 Task: Change IN PROGRESS as Status of Issue Issue0000000022 in Backlog  in Scrum Project Project0000000005 in Jira. Change IN PROGRESS as Status of Issue Issue0000000024 in Backlog  in Scrum Project Project0000000005 in Jira. Change IN PROGRESS as Status of Issue Issue0000000026 in Backlog  in Scrum Project Project0000000006 in Jira. Change IN PROGRESS as Status of Issue Issue0000000028 in Backlog  in Scrum Project Project0000000006 in Jira. Change IN PROGRESS as Status of Issue Issue0000000030 in Backlog  in Scrum Project Project0000000006 in Jira
Action: Mouse moved to (469, 316)
Screenshot: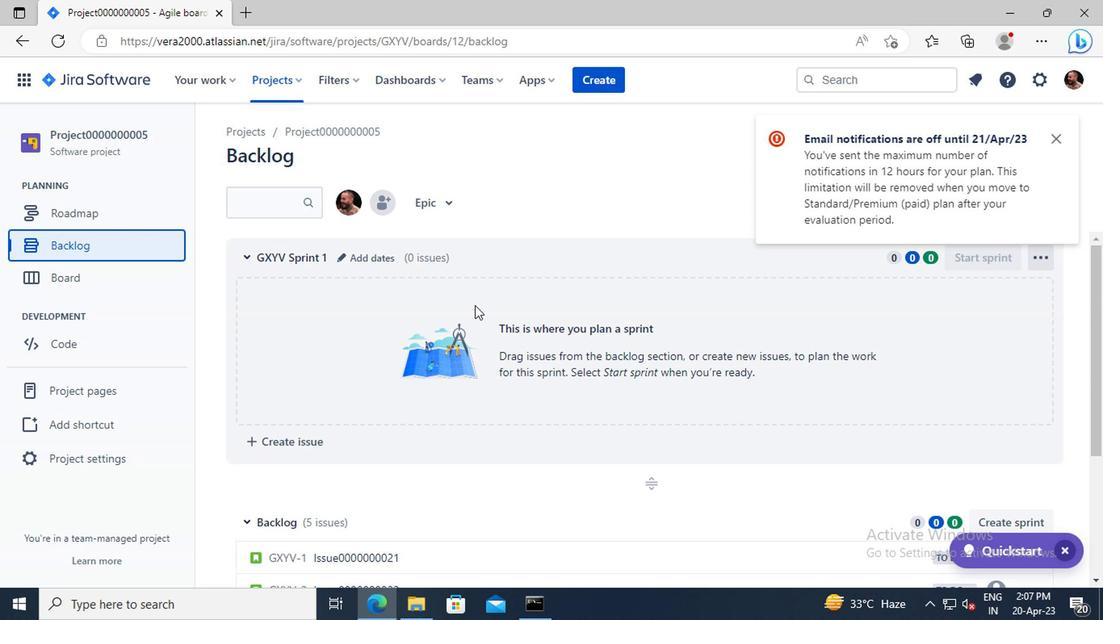 
Action: Mouse scrolled (469, 315) with delta (0, 0)
Screenshot: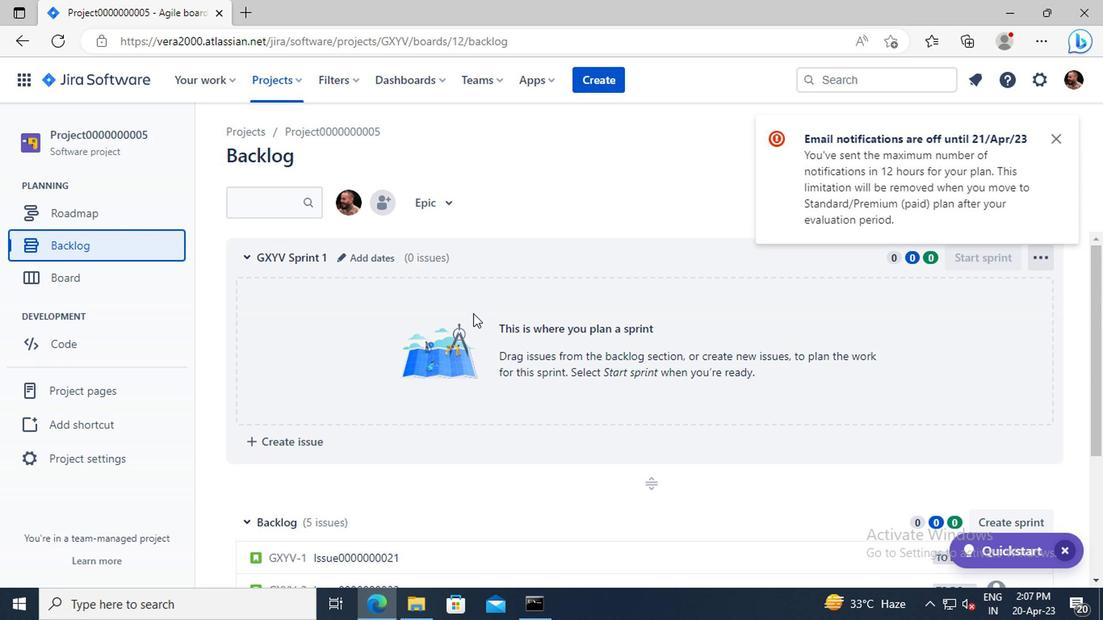 
Action: Mouse scrolled (469, 315) with delta (0, 0)
Screenshot: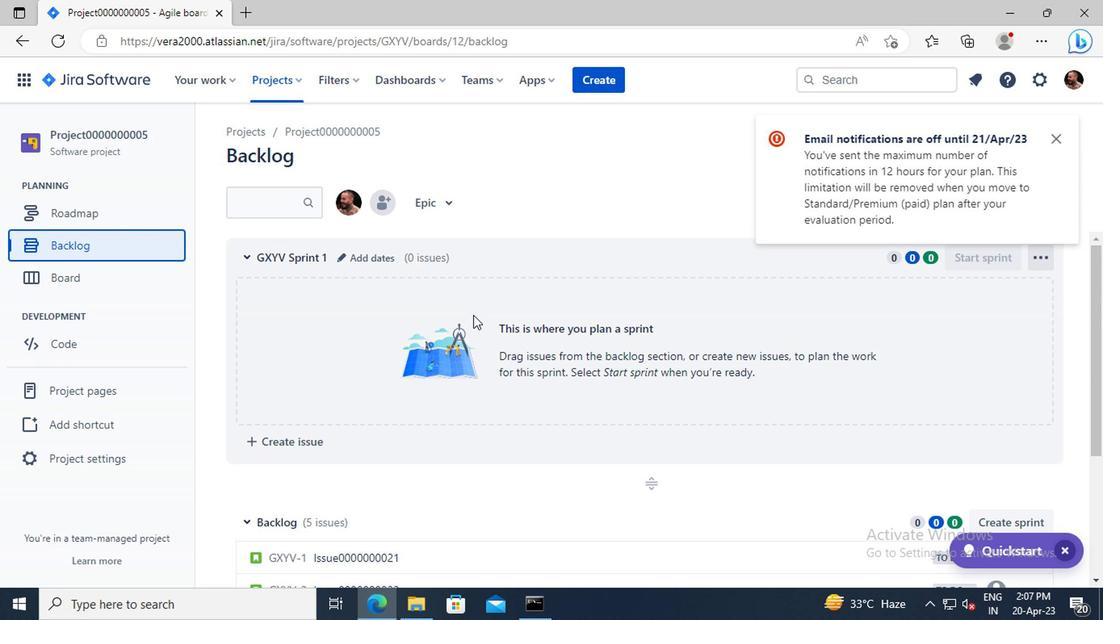 
Action: Mouse moved to (382, 489)
Screenshot: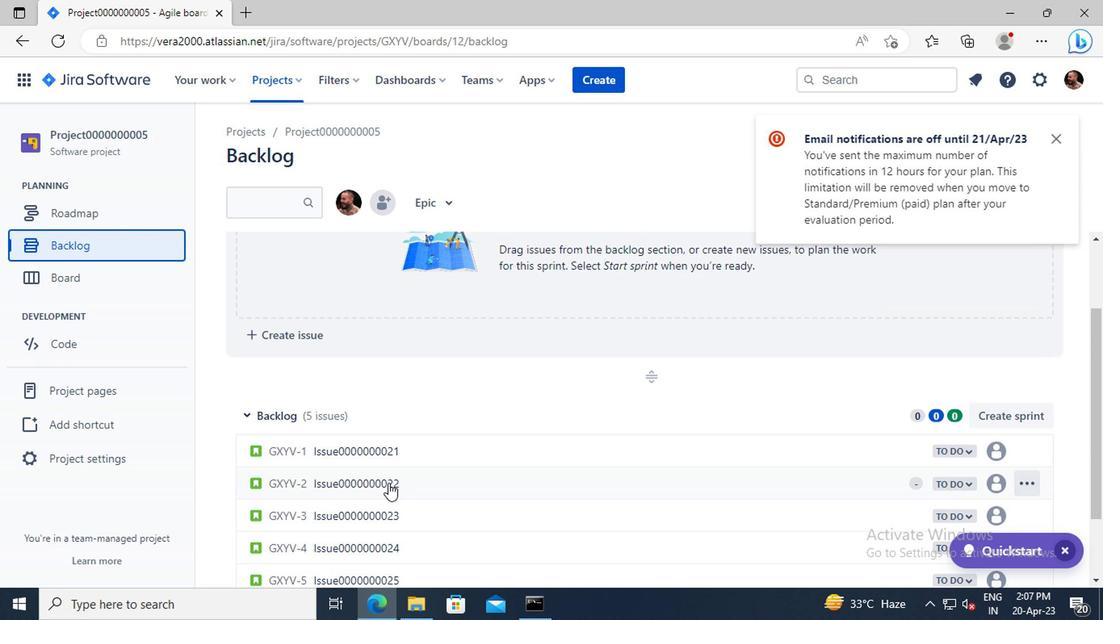 
Action: Mouse pressed left at (382, 489)
Screenshot: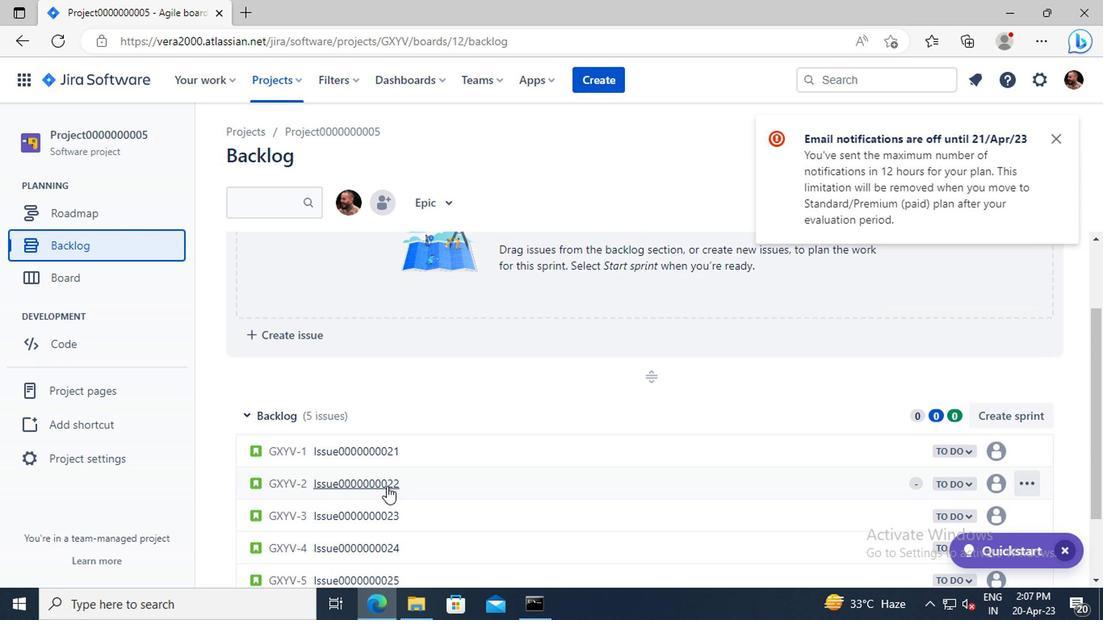 
Action: Mouse moved to (821, 372)
Screenshot: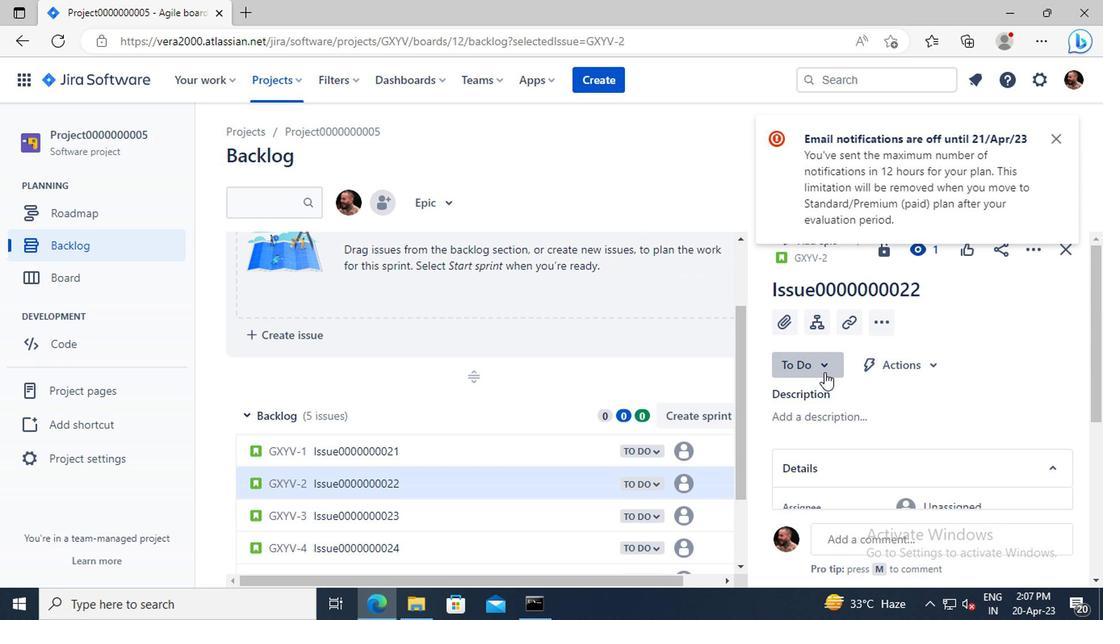 
Action: Mouse pressed left at (821, 372)
Screenshot: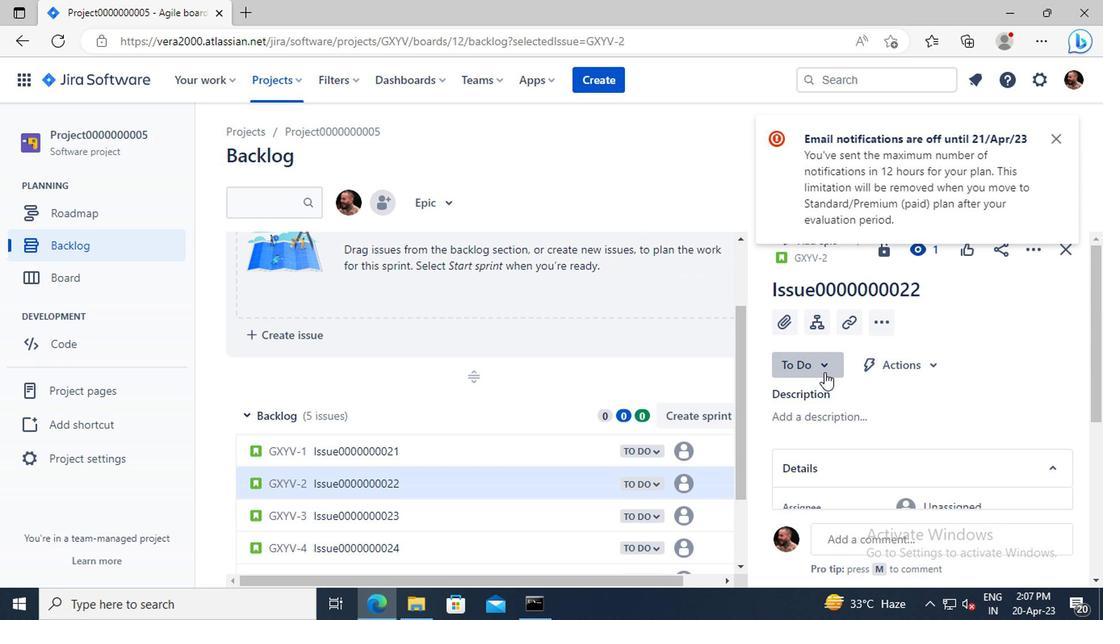 
Action: Mouse moved to (827, 401)
Screenshot: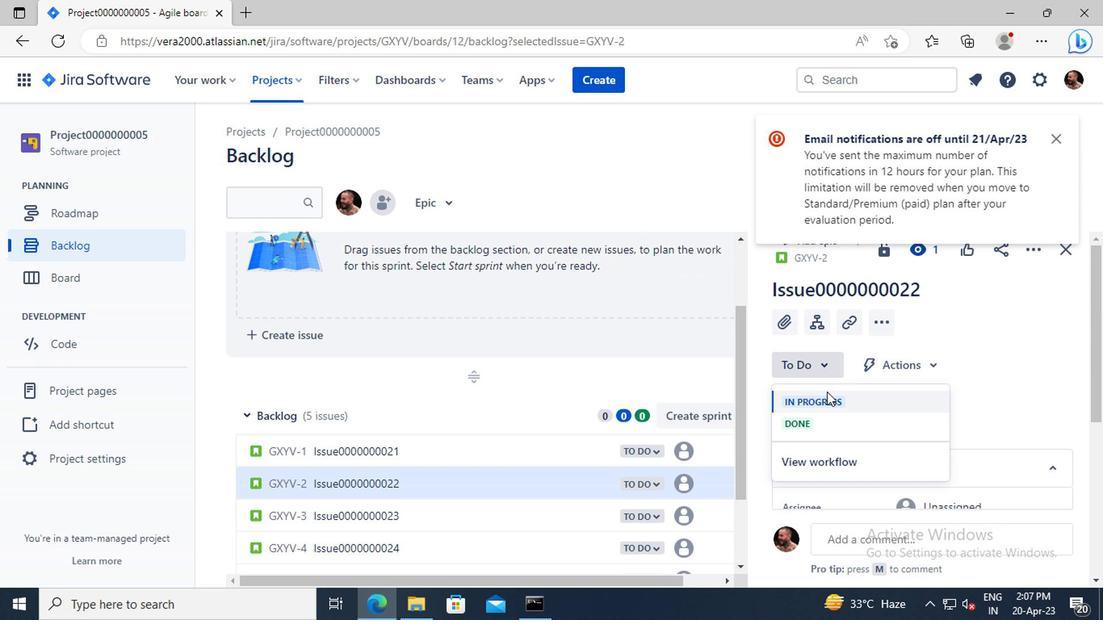 
Action: Mouse pressed left at (827, 401)
Screenshot: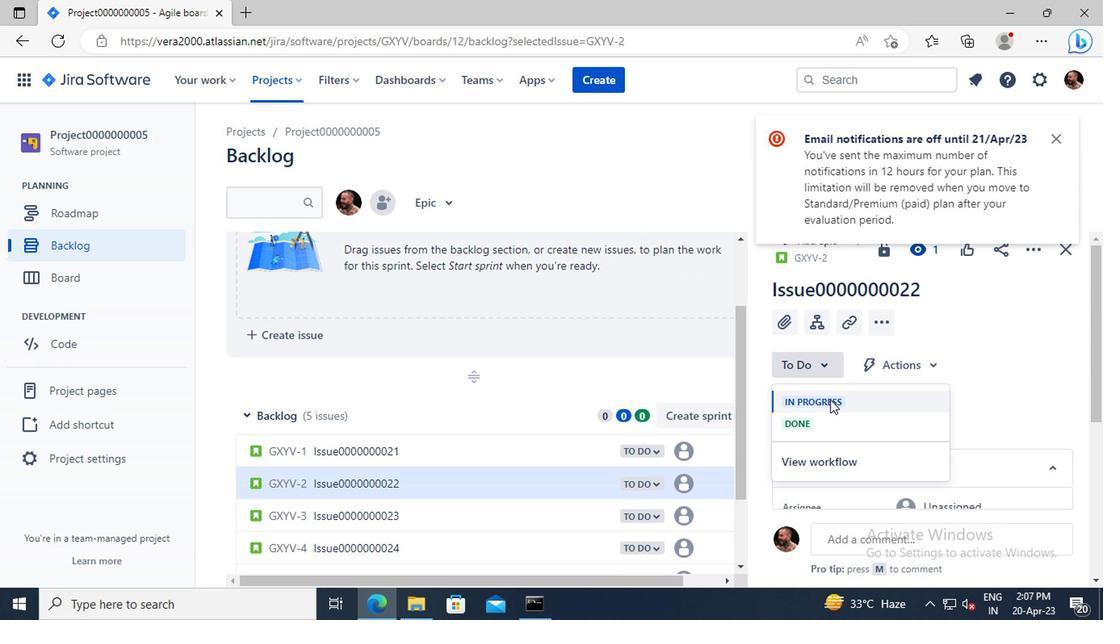 
Action: Mouse moved to (424, 411)
Screenshot: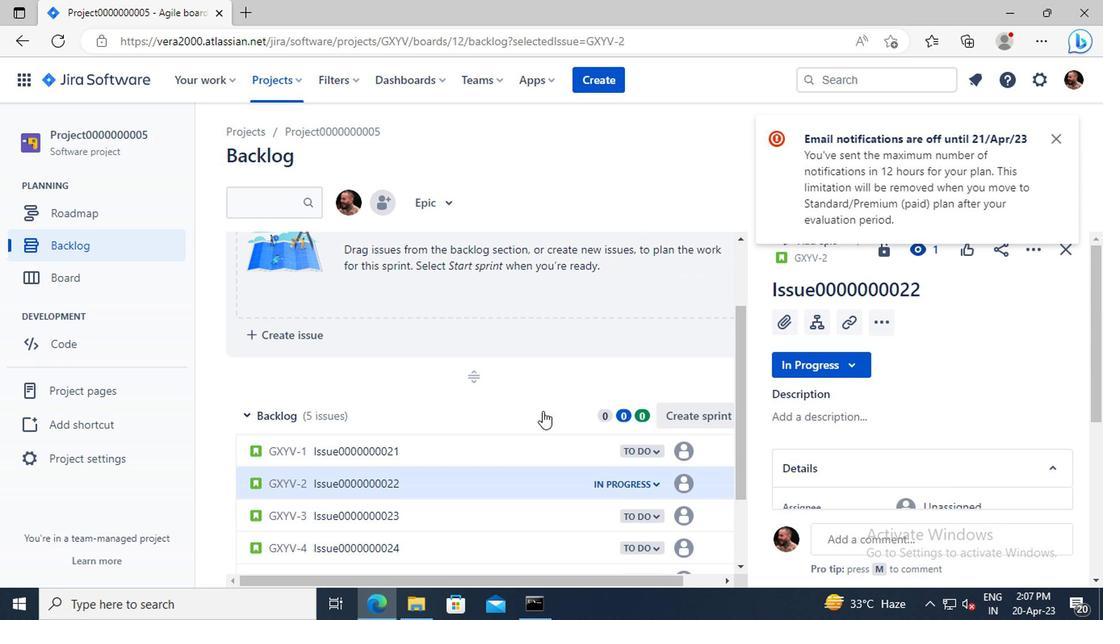 
Action: Mouse scrolled (424, 409) with delta (0, -1)
Screenshot: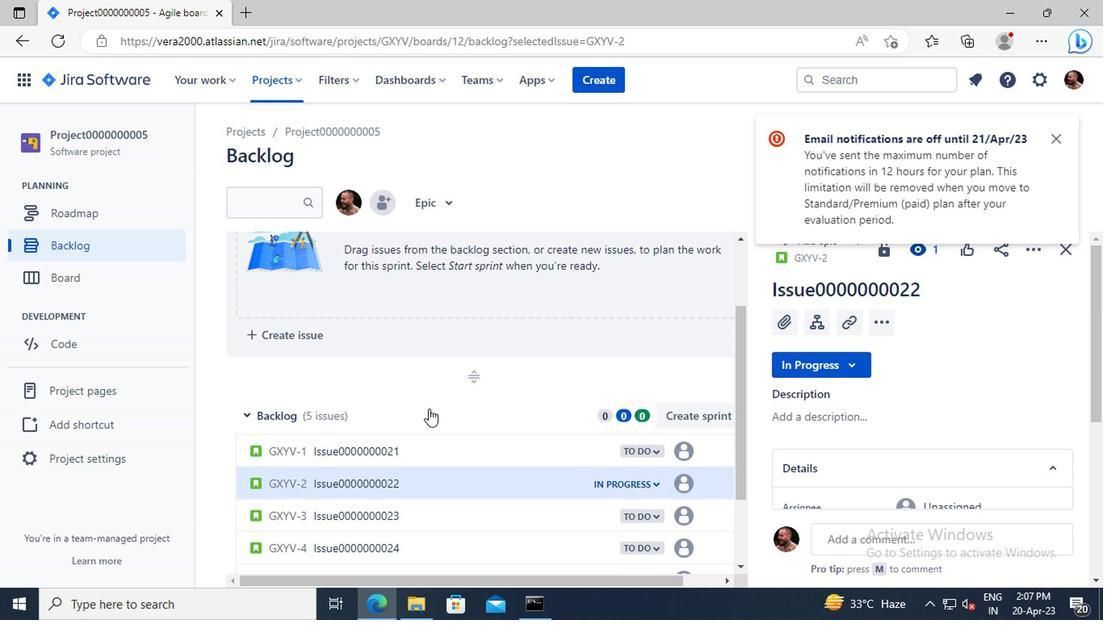 
Action: Mouse scrolled (424, 409) with delta (0, -1)
Screenshot: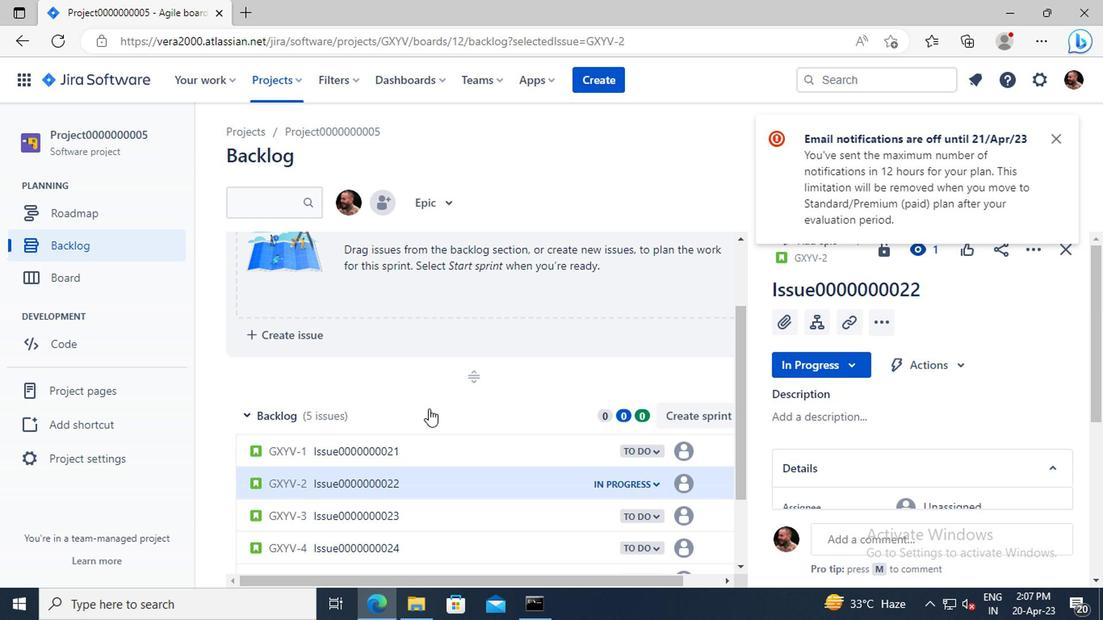 
Action: Mouse moved to (379, 450)
Screenshot: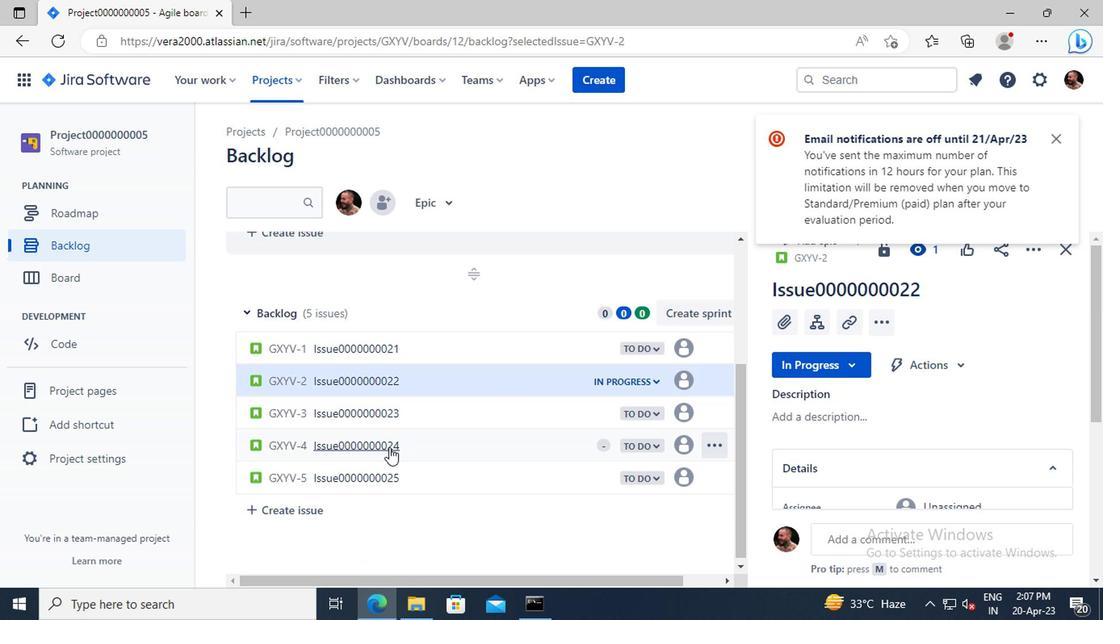 
Action: Mouse pressed left at (379, 450)
Screenshot: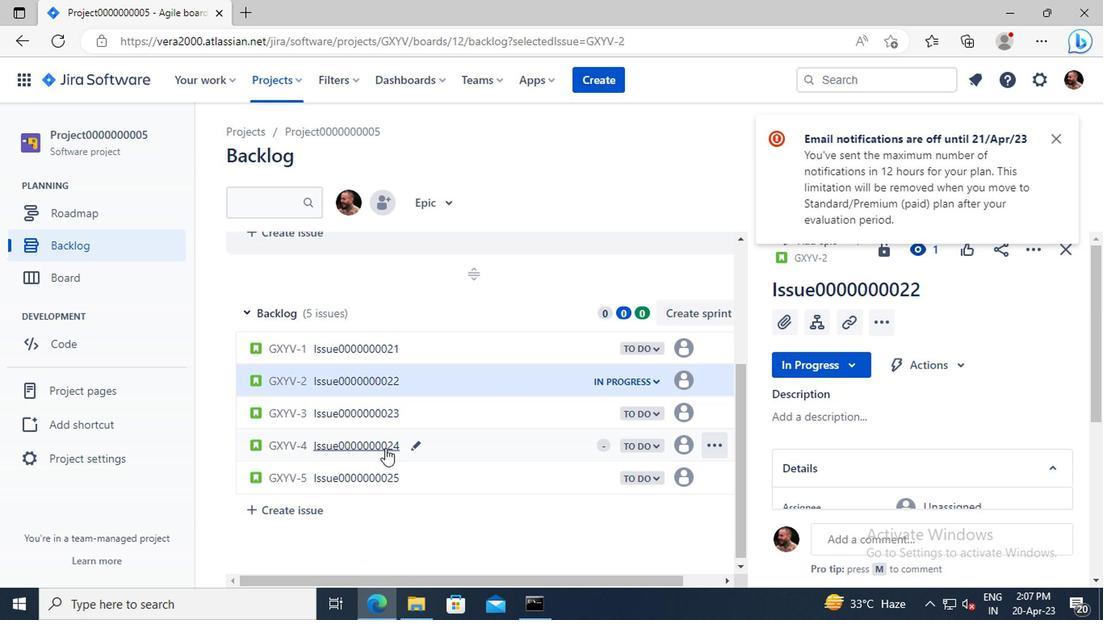 
Action: Mouse moved to (835, 370)
Screenshot: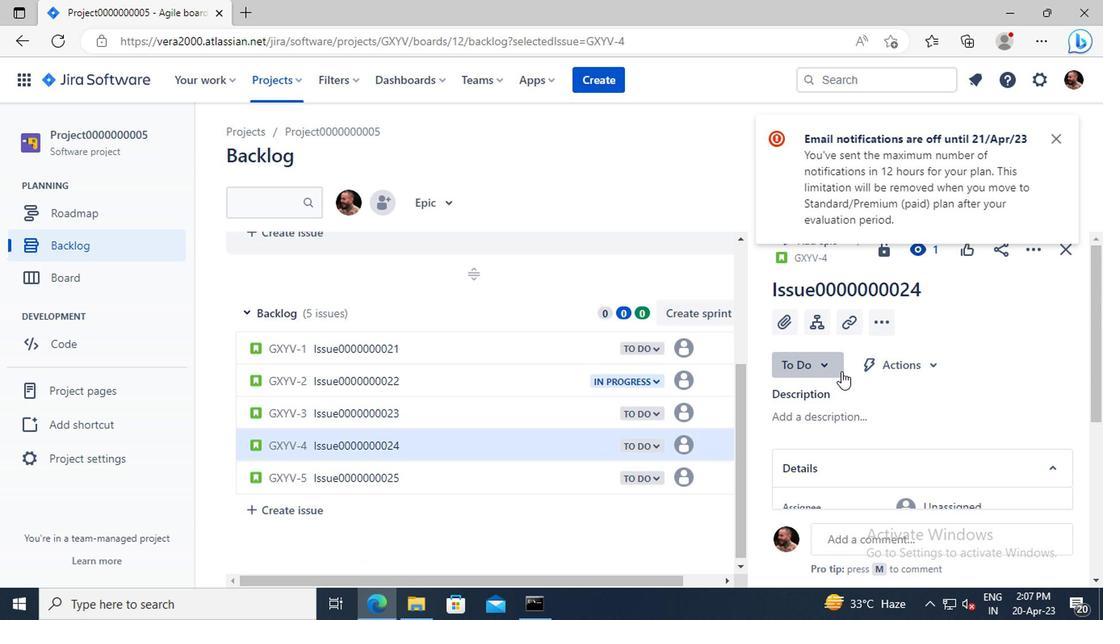 
Action: Mouse pressed left at (835, 370)
Screenshot: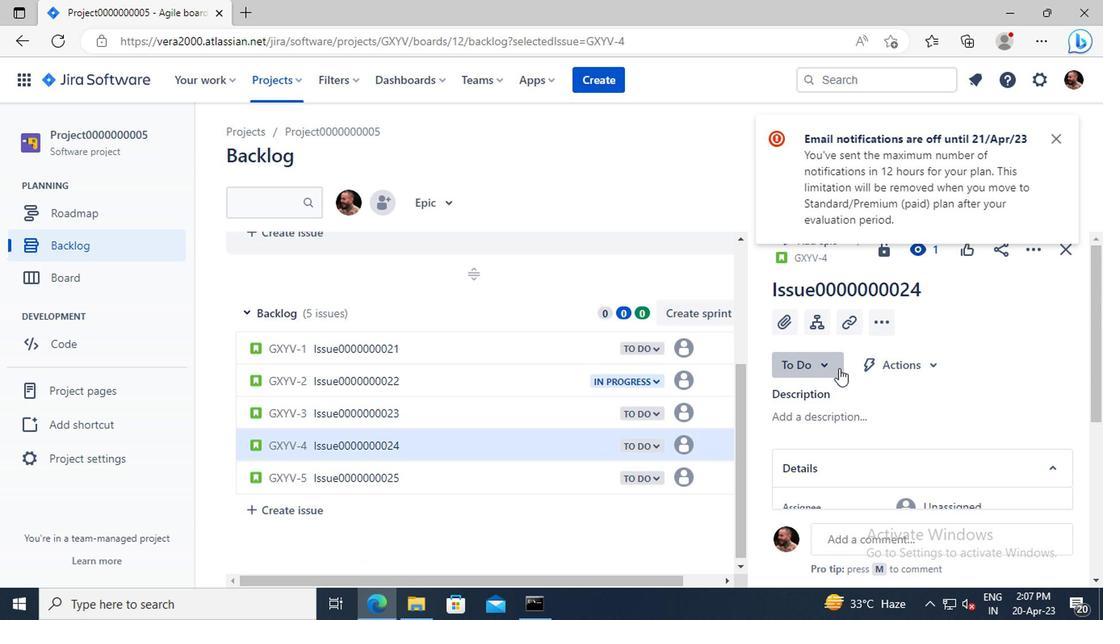 
Action: Mouse moved to (828, 401)
Screenshot: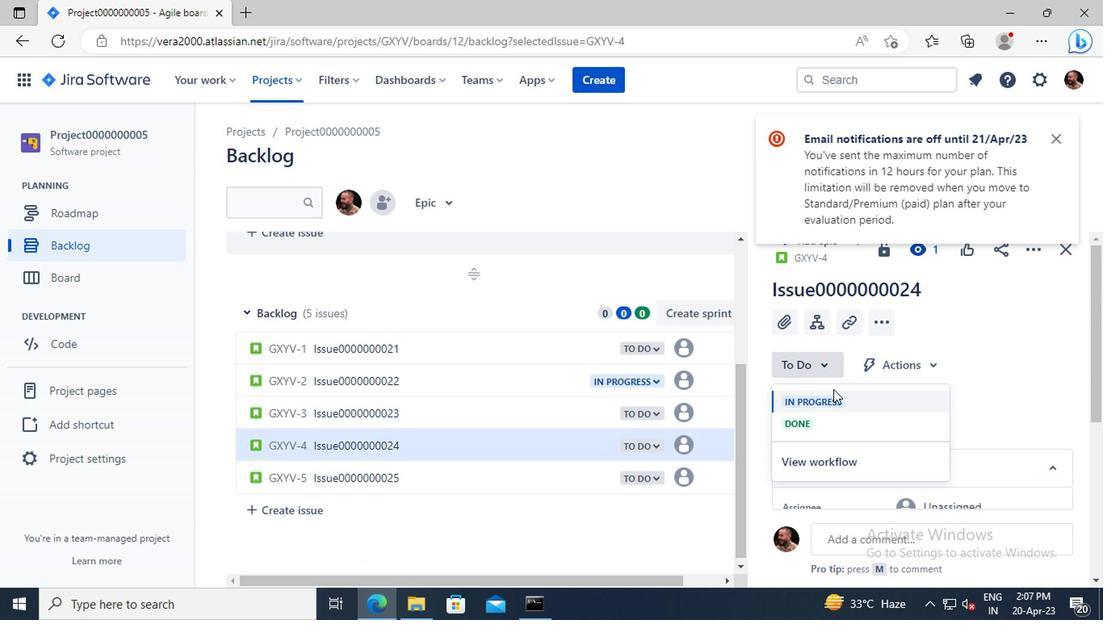 
Action: Mouse pressed left at (828, 401)
Screenshot: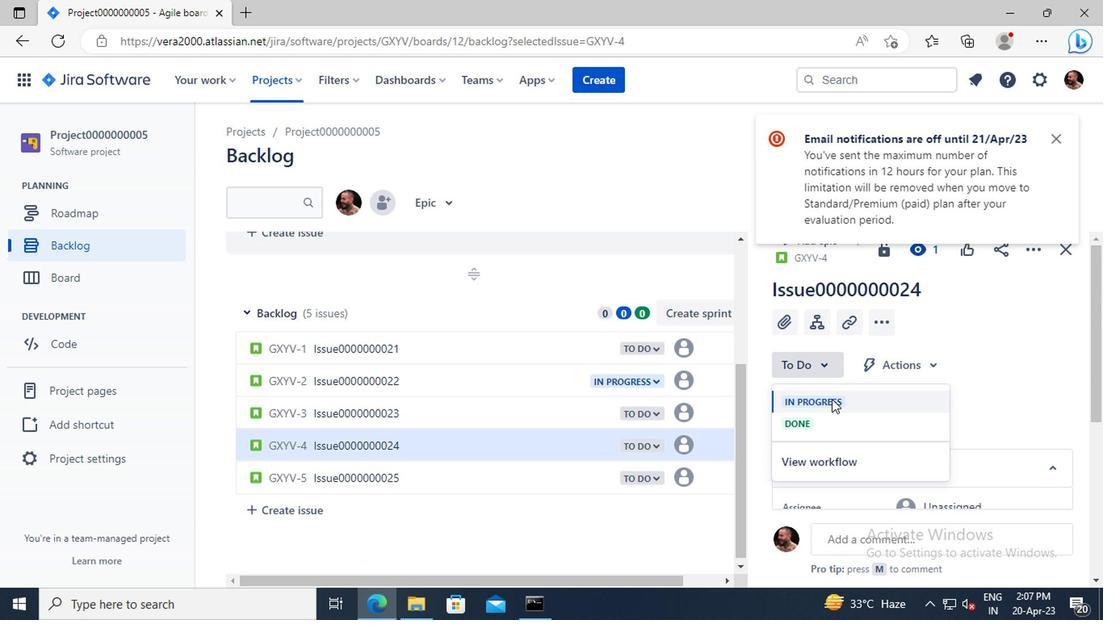 
Action: Mouse moved to (284, 79)
Screenshot: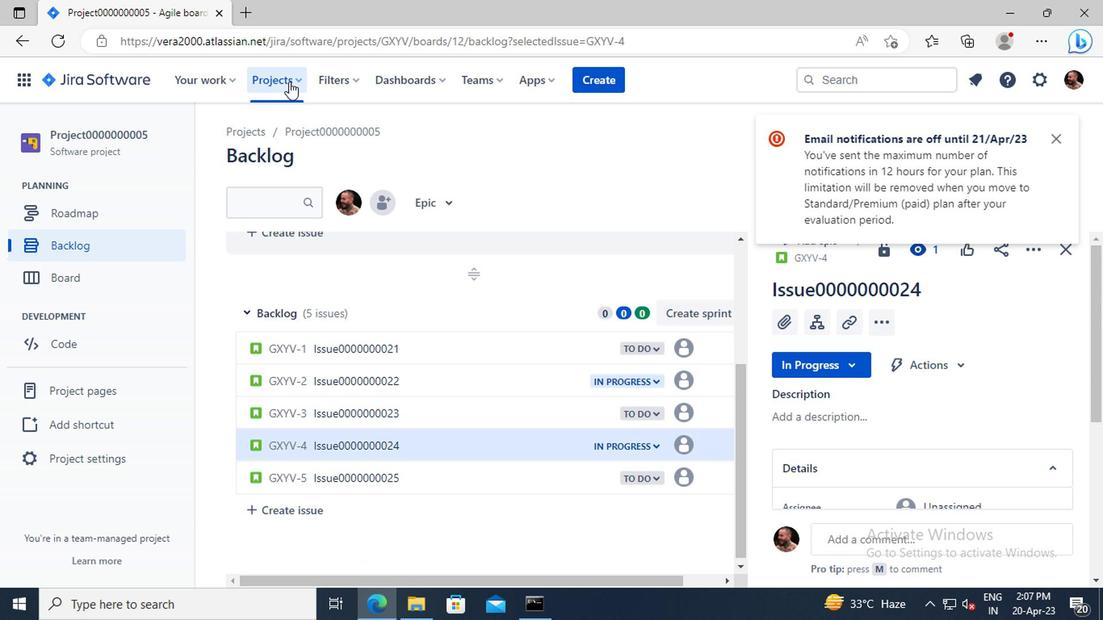 
Action: Mouse pressed left at (284, 79)
Screenshot: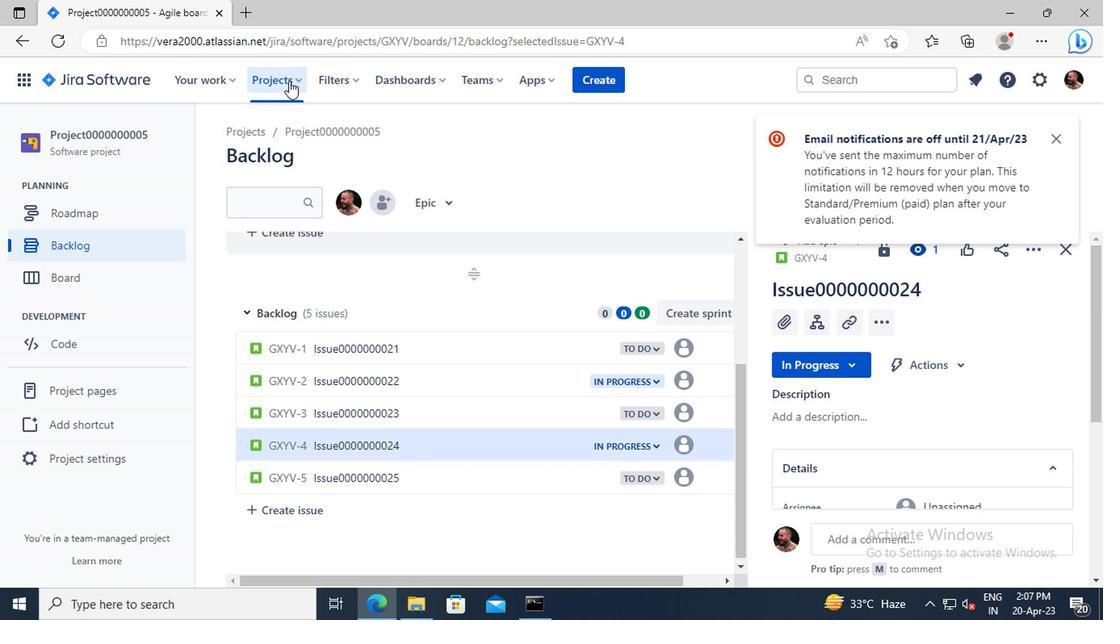 
Action: Mouse moved to (340, 194)
Screenshot: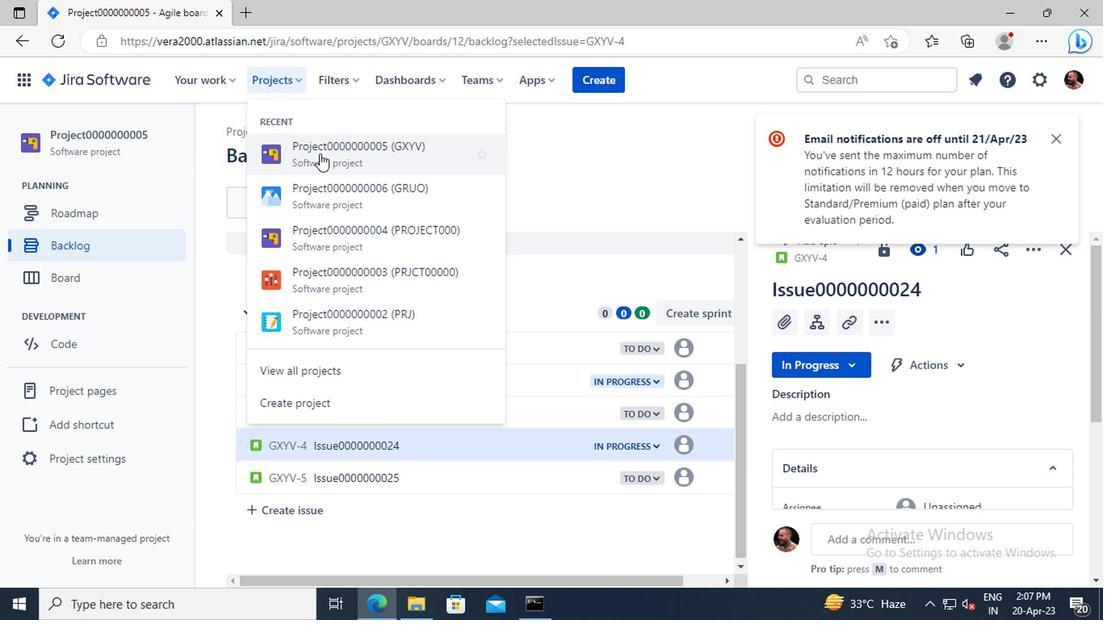 
Action: Mouse pressed left at (340, 194)
Screenshot: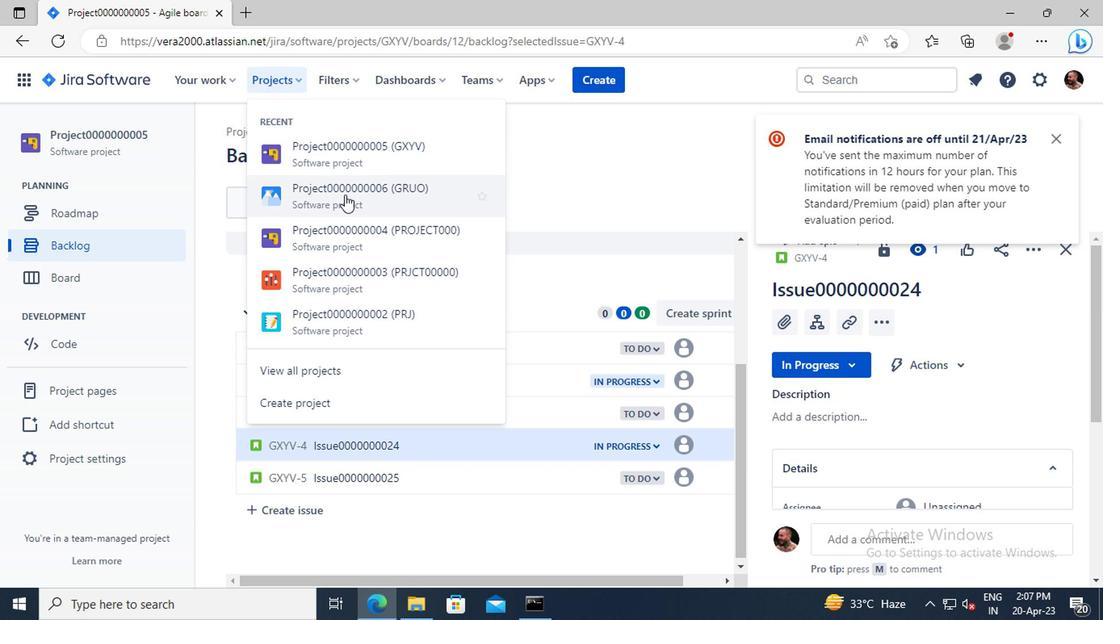 
Action: Mouse moved to (95, 242)
Screenshot: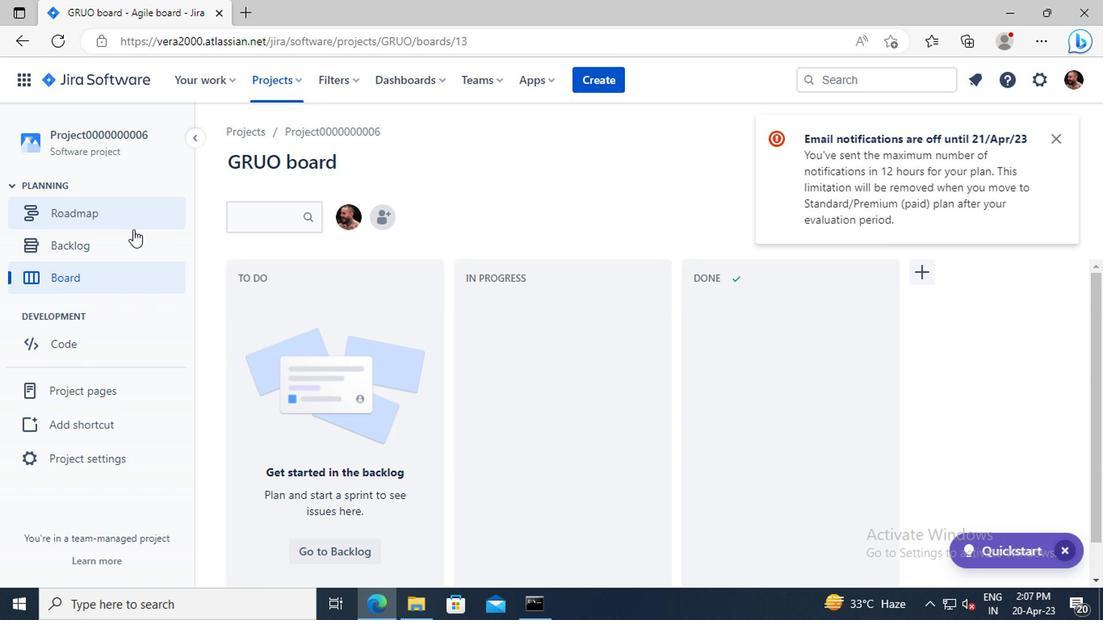 
Action: Mouse pressed left at (95, 242)
Screenshot: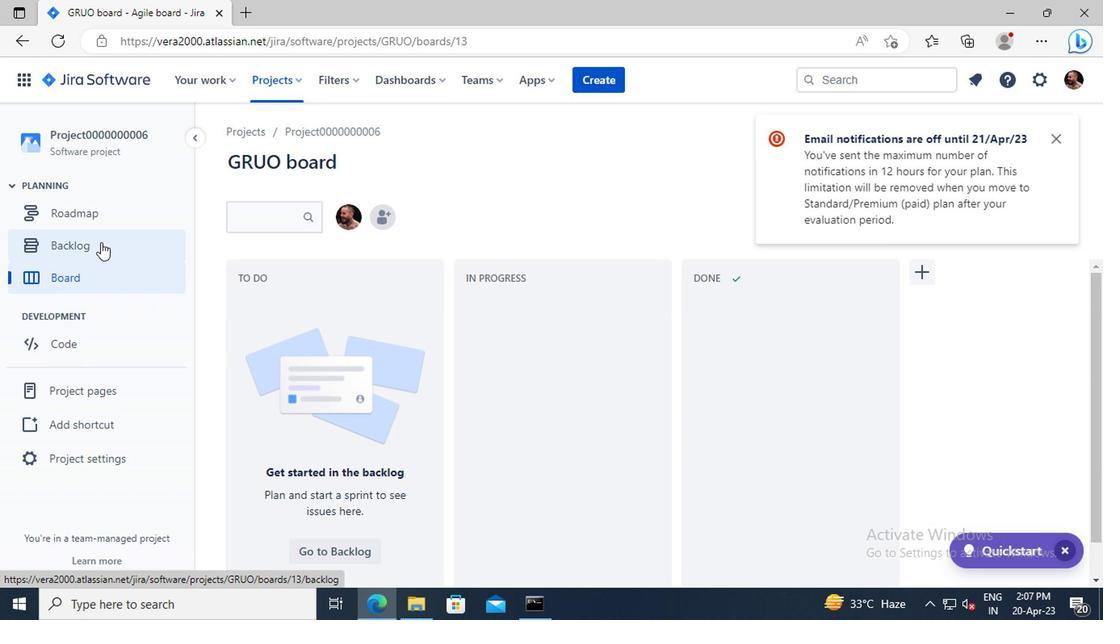 
Action: Mouse moved to (362, 337)
Screenshot: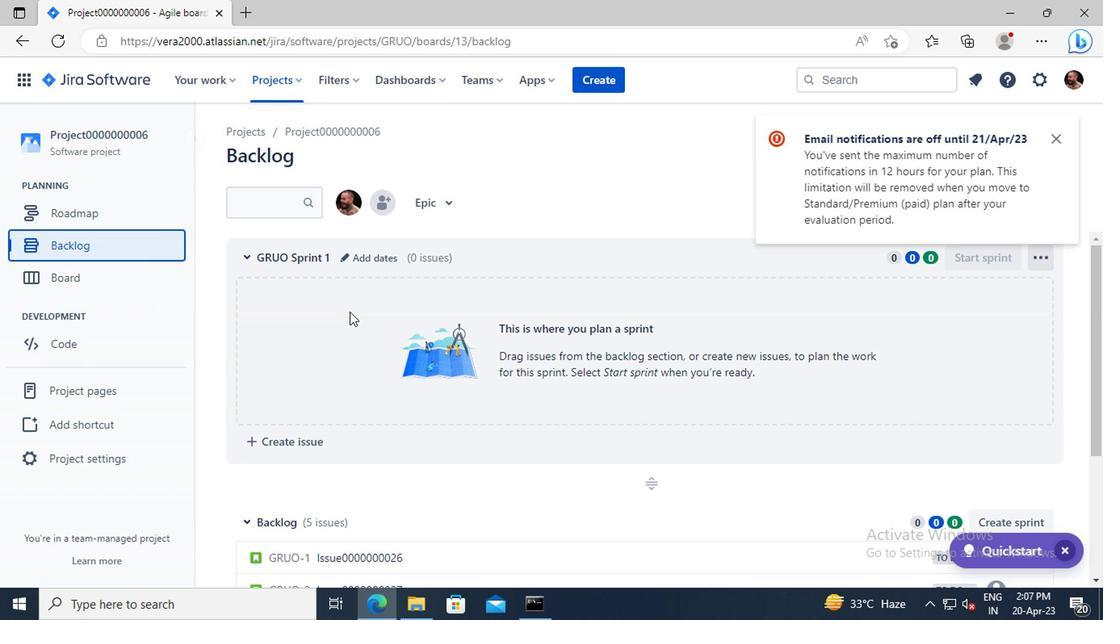 
Action: Mouse scrolled (362, 336) with delta (0, -1)
Screenshot: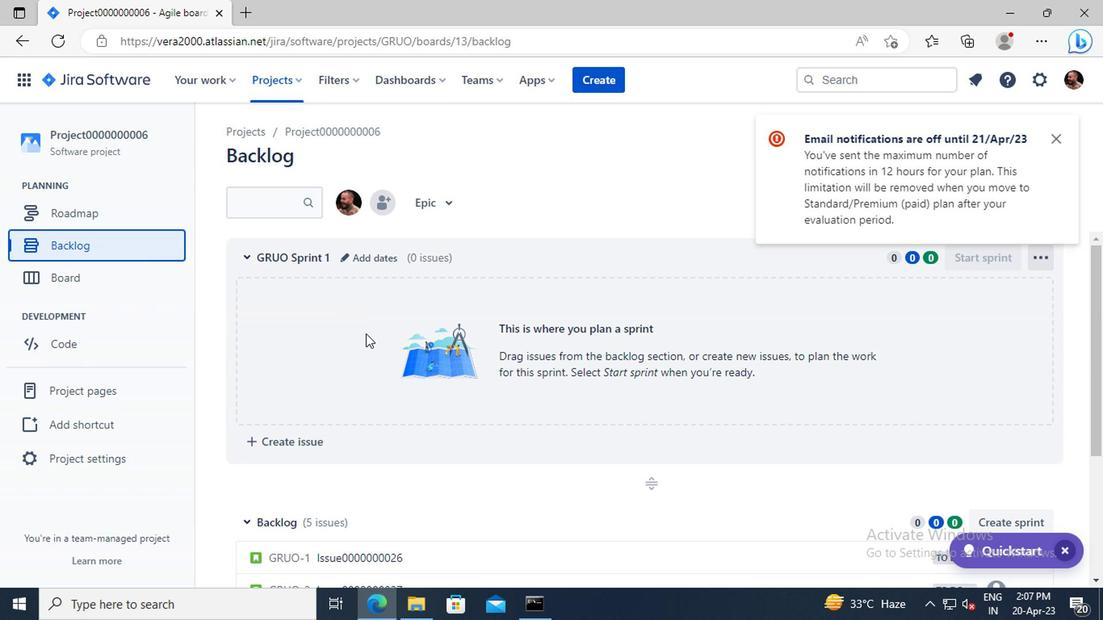 
Action: Mouse scrolled (362, 336) with delta (0, -1)
Screenshot: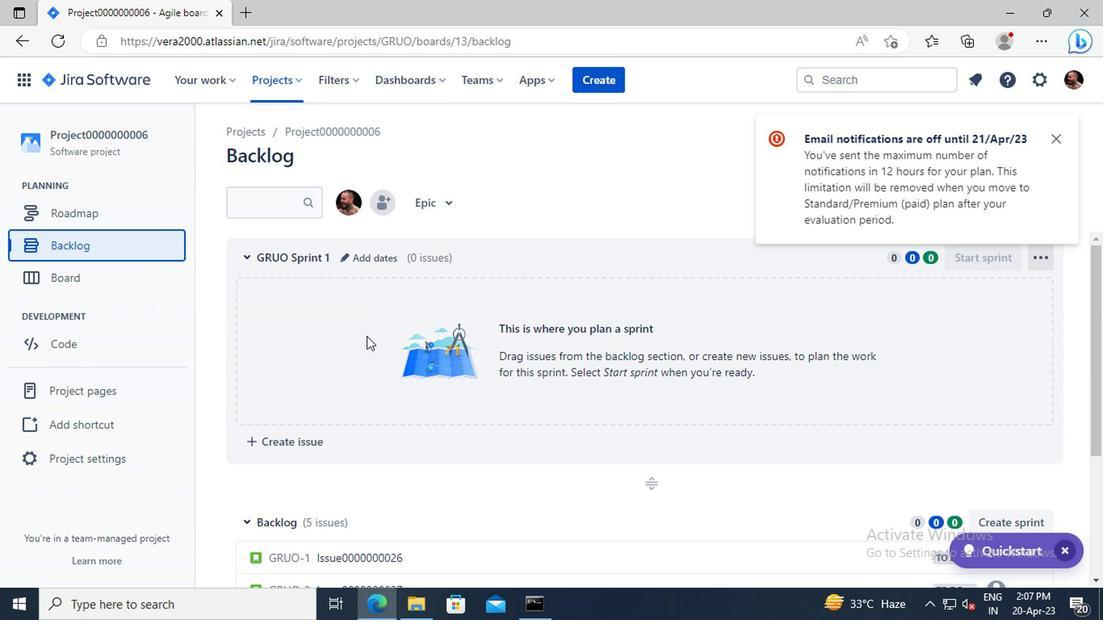 
Action: Mouse moved to (379, 450)
Screenshot: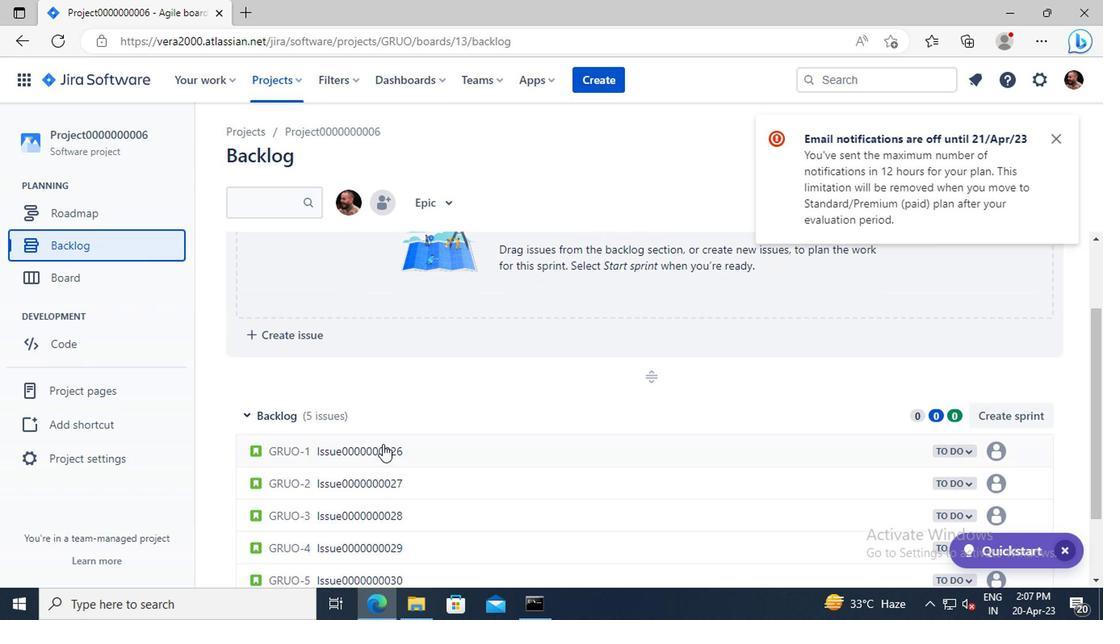 
Action: Mouse pressed left at (379, 450)
Screenshot: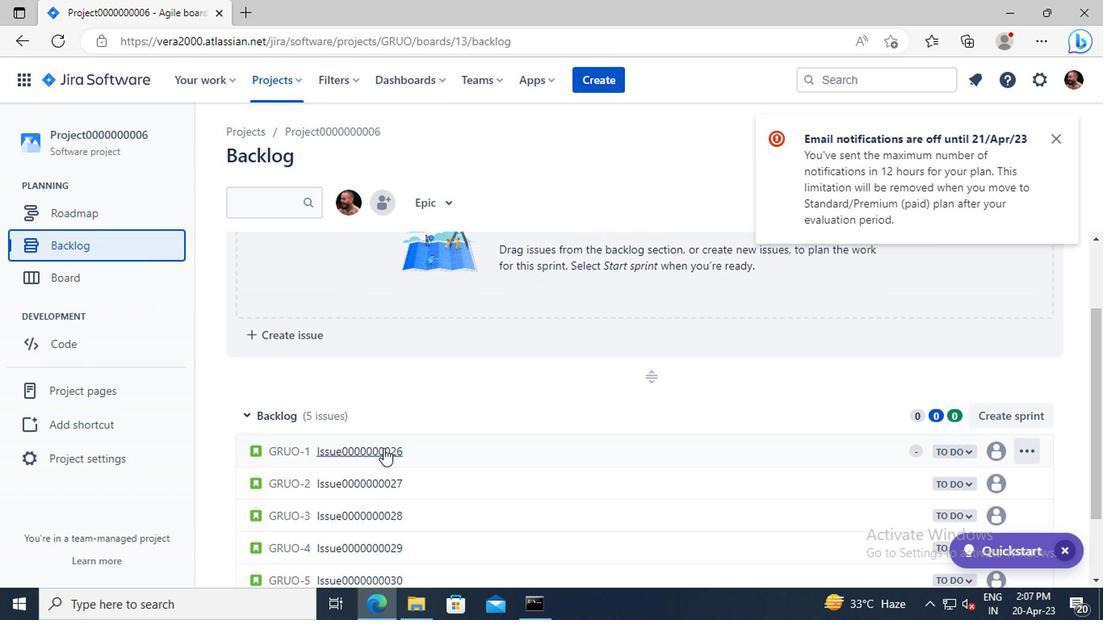 
Action: Mouse moved to (797, 366)
Screenshot: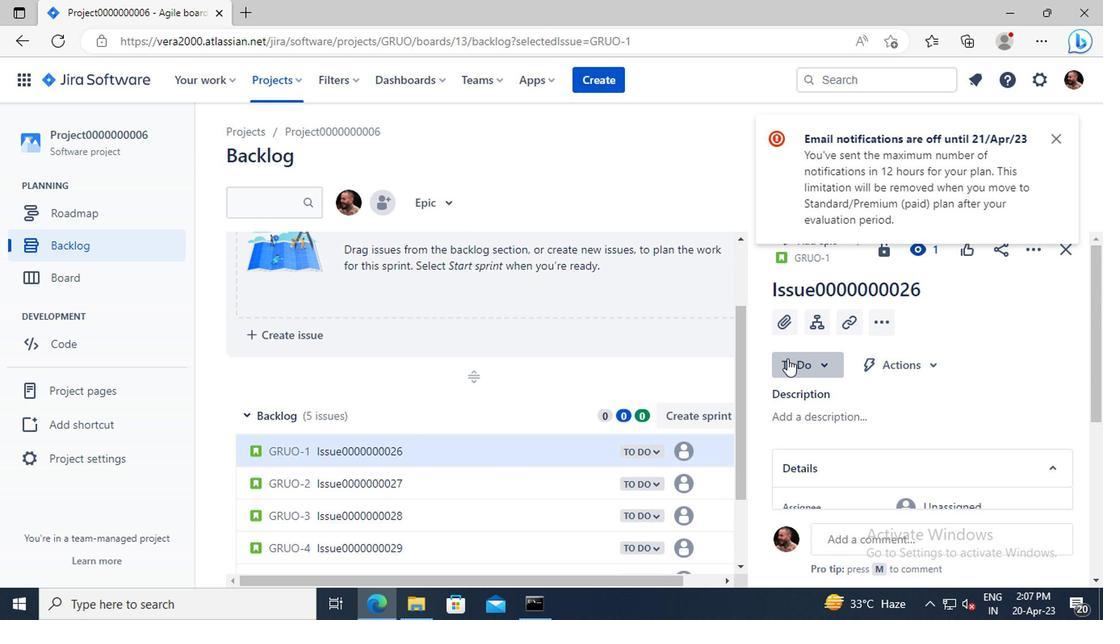 
Action: Mouse pressed left at (797, 366)
Screenshot: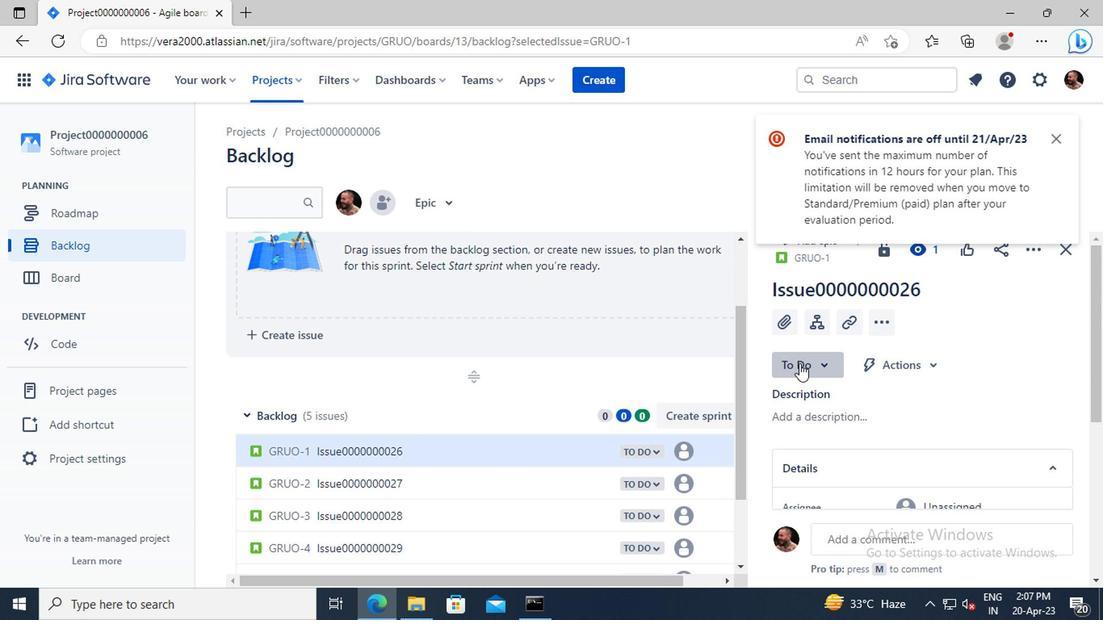 
Action: Mouse moved to (809, 402)
Screenshot: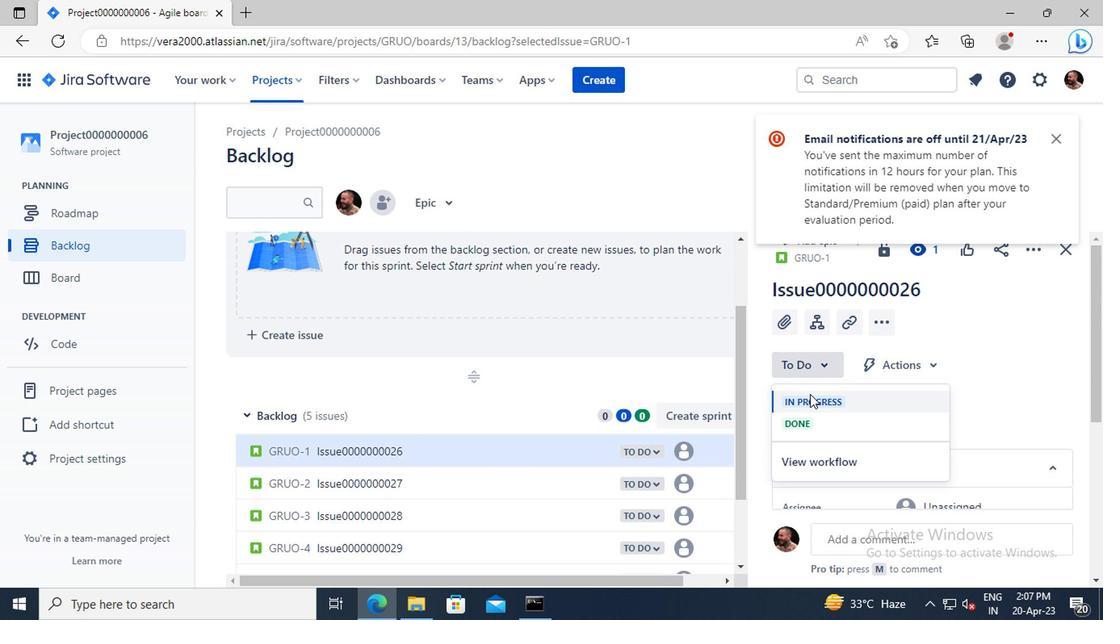 
Action: Mouse pressed left at (809, 402)
Screenshot: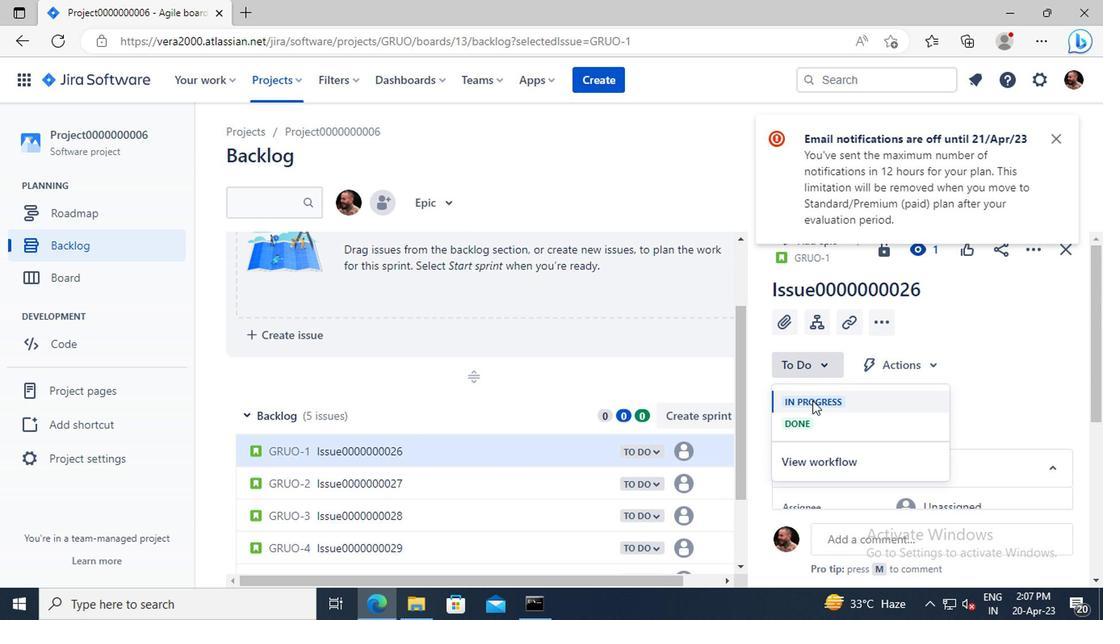 
Action: Mouse moved to (405, 372)
Screenshot: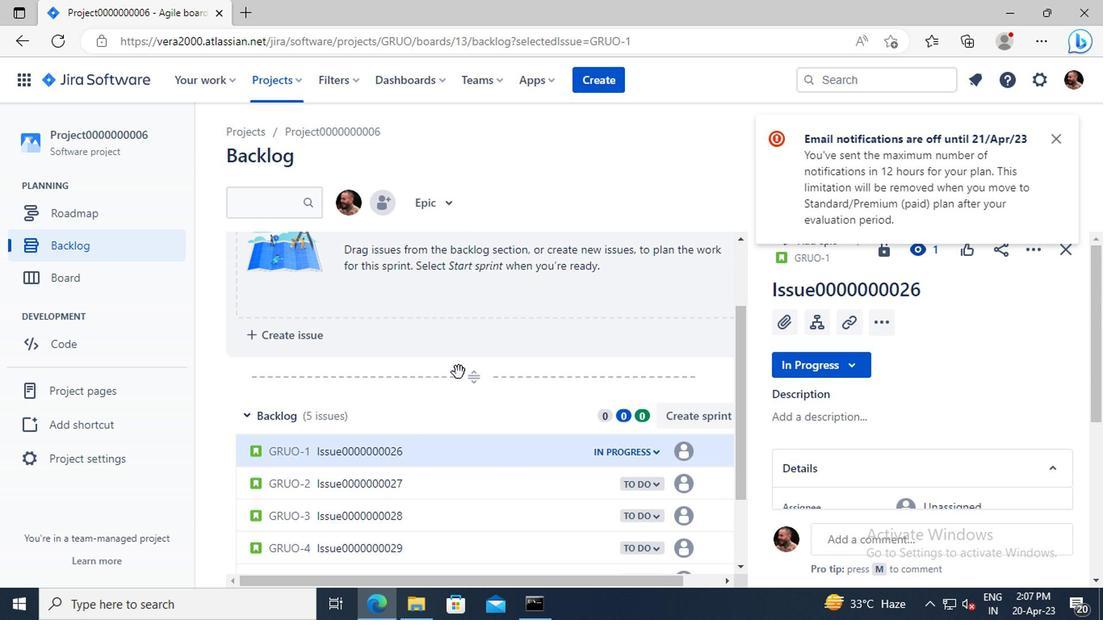 
Action: Mouse scrolled (405, 371) with delta (0, -1)
Screenshot: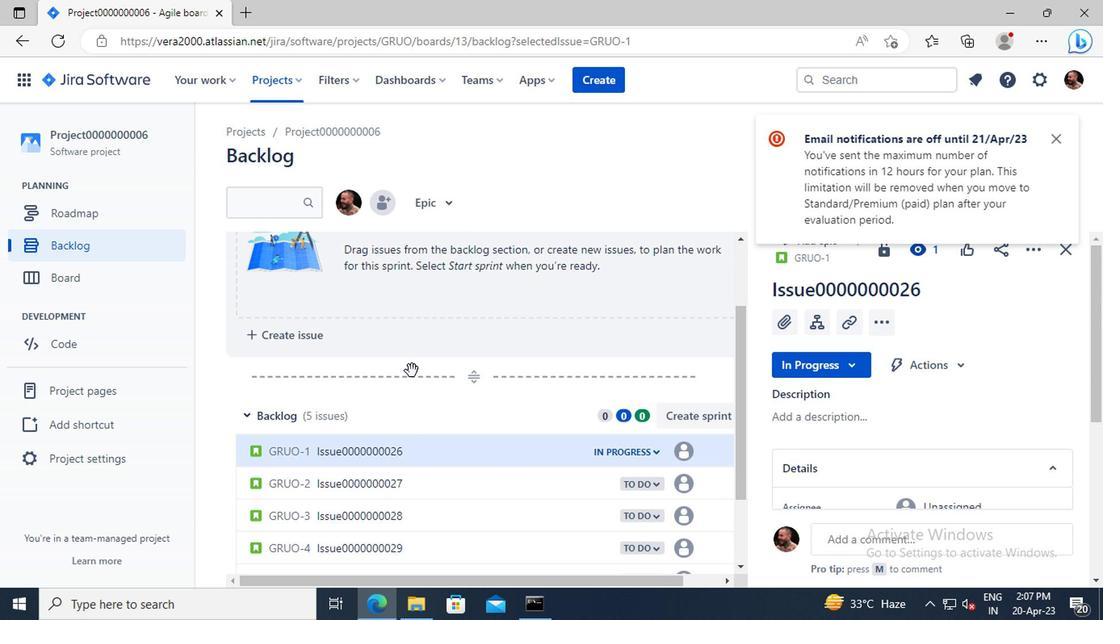 
Action: Mouse moved to (405, 399)
Screenshot: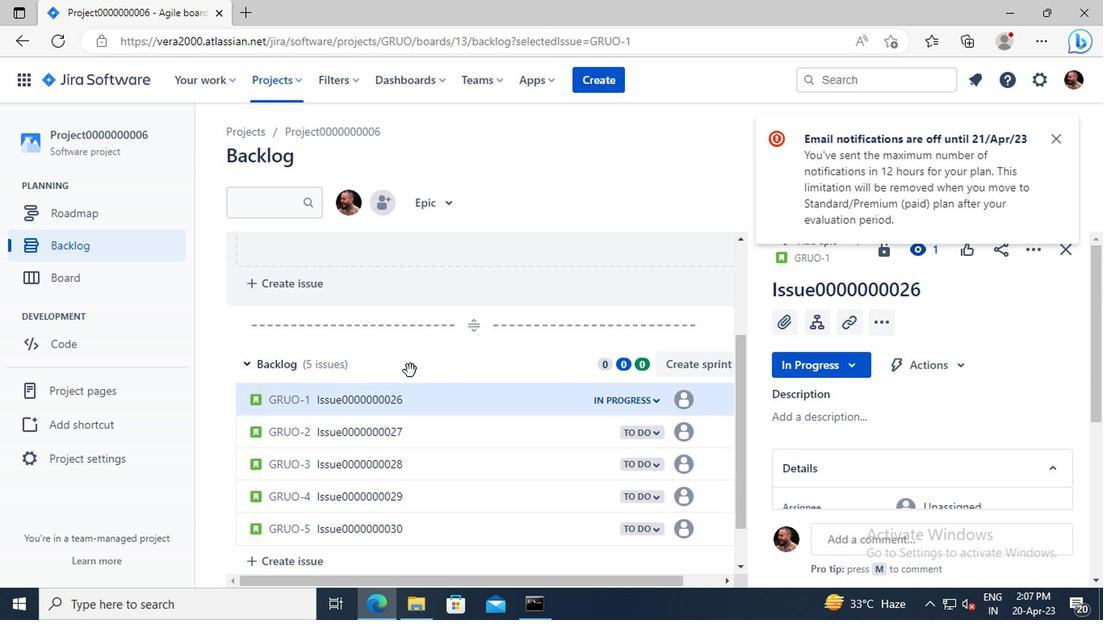
Action: Mouse scrolled (405, 398) with delta (0, -1)
Screenshot: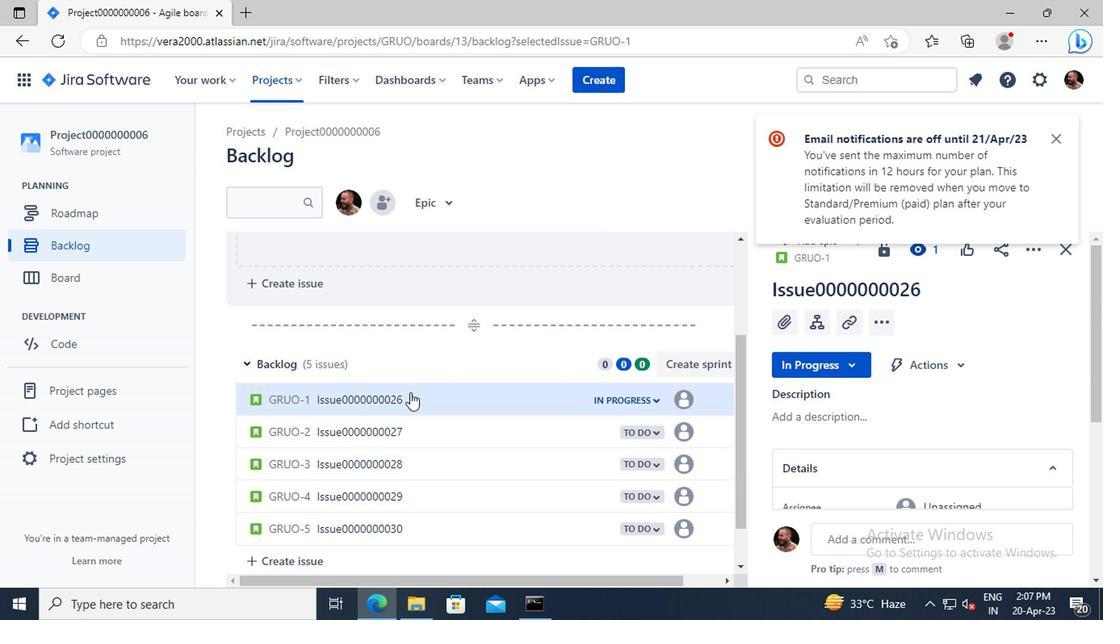 
Action: Mouse moved to (377, 413)
Screenshot: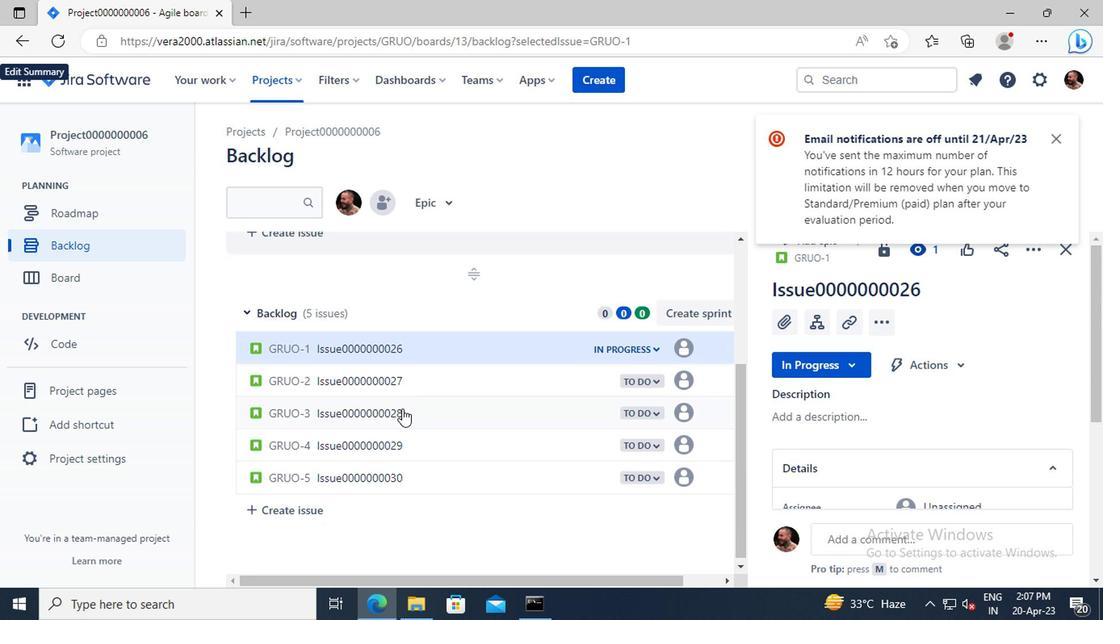 
Action: Mouse pressed left at (377, 413)
Screenshot: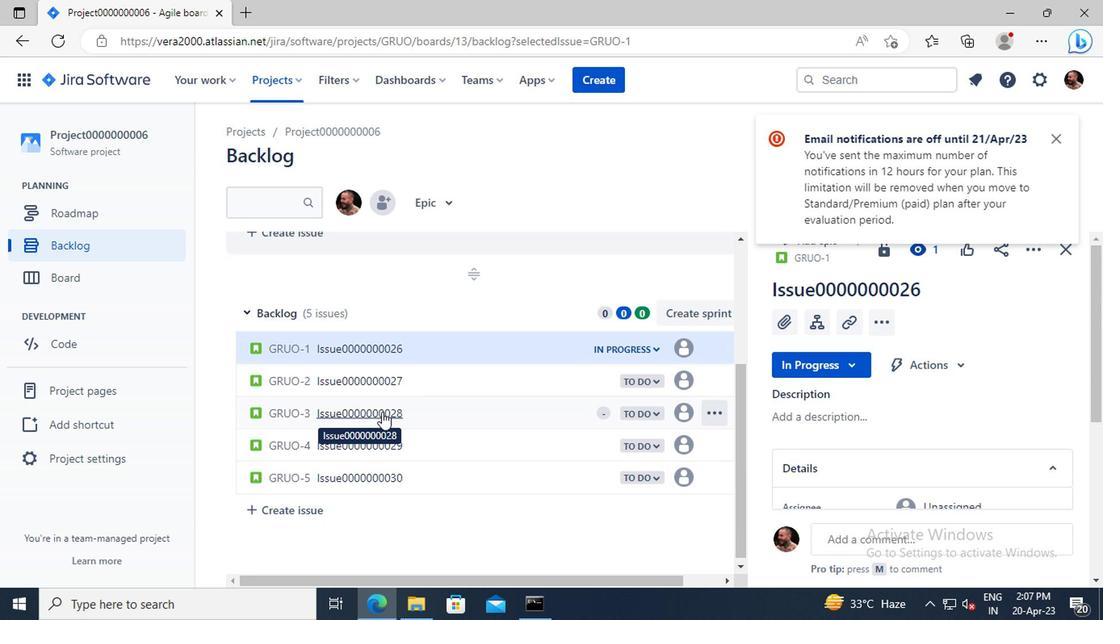 
Action: Mouse moved to (800, 365)
Screenshot: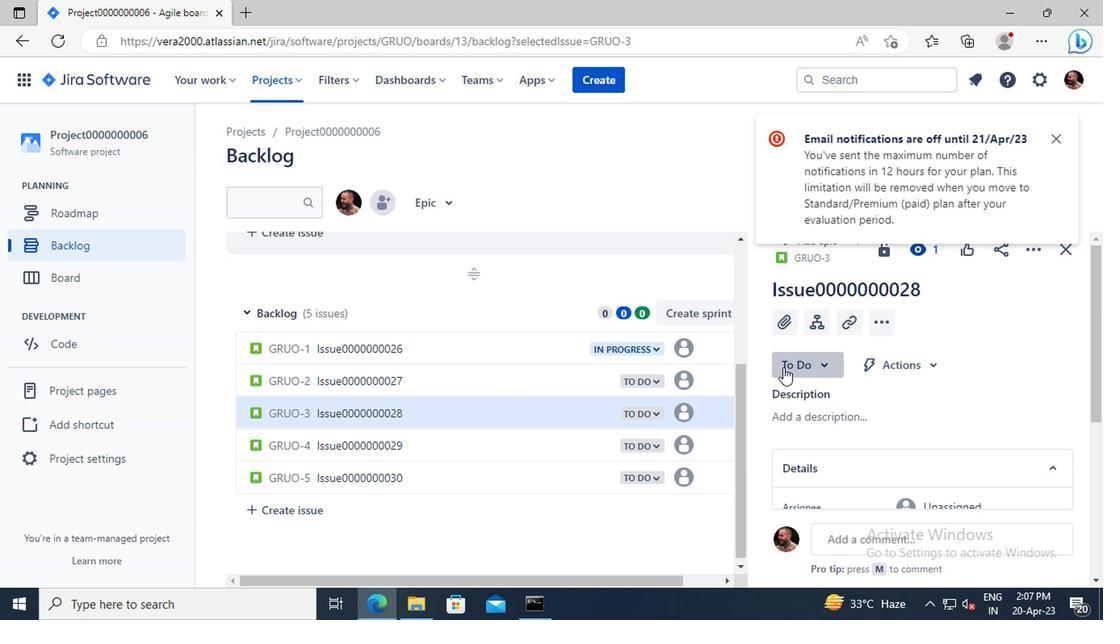 
Action: Mouse pressed left at (800, 365)
Screenshot: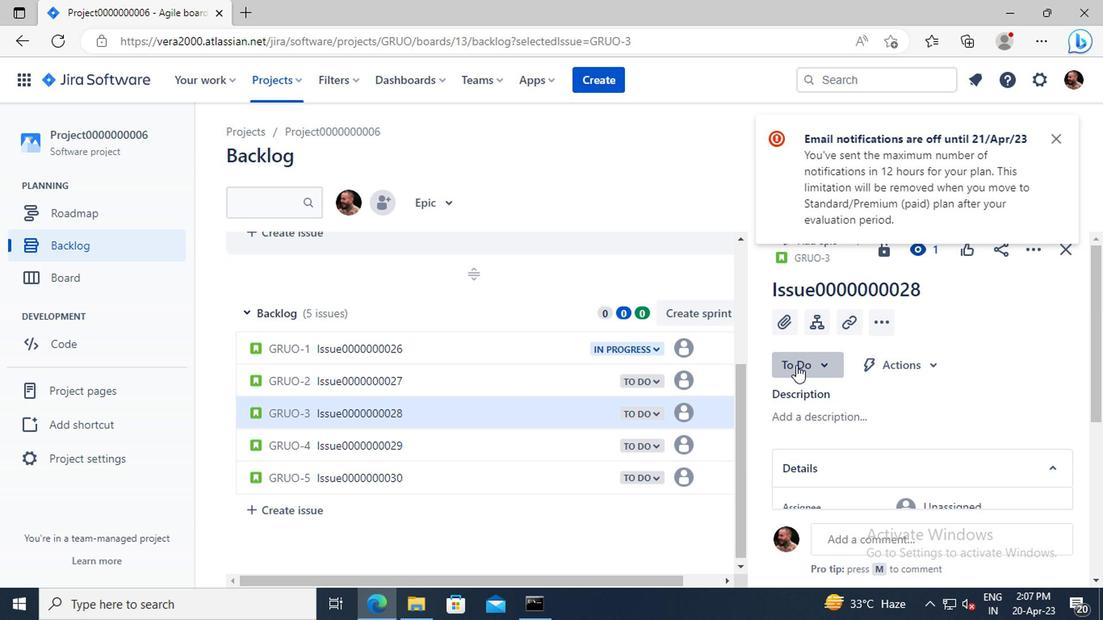 
Action: Mouse moved to (812, 402)
Screenshot: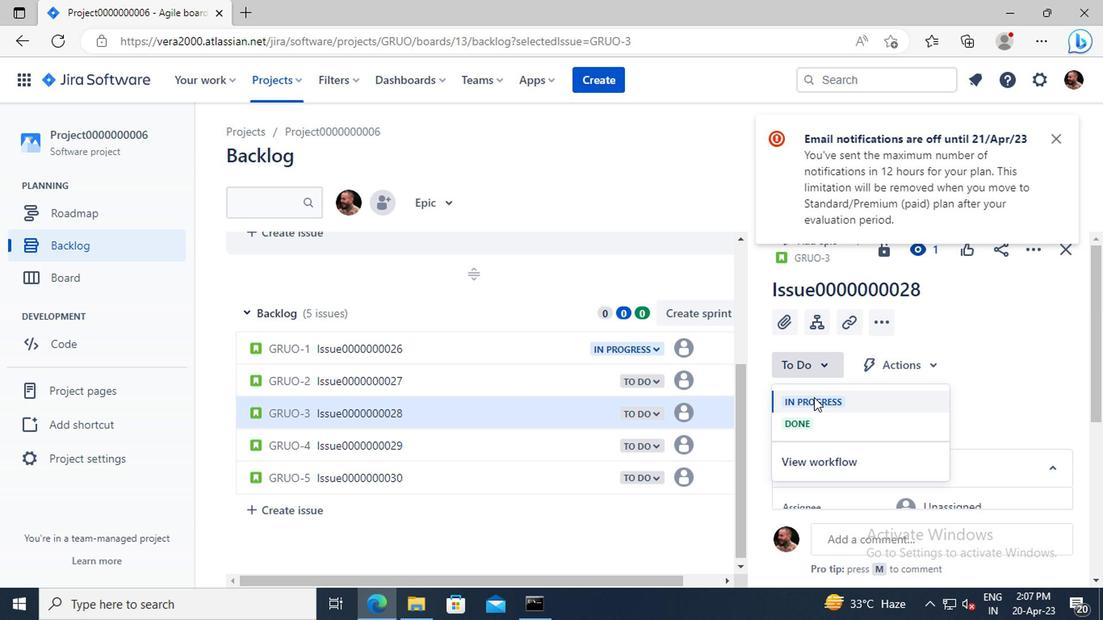 
Action: Mouse pressed left at (812, 402)
Screenshot: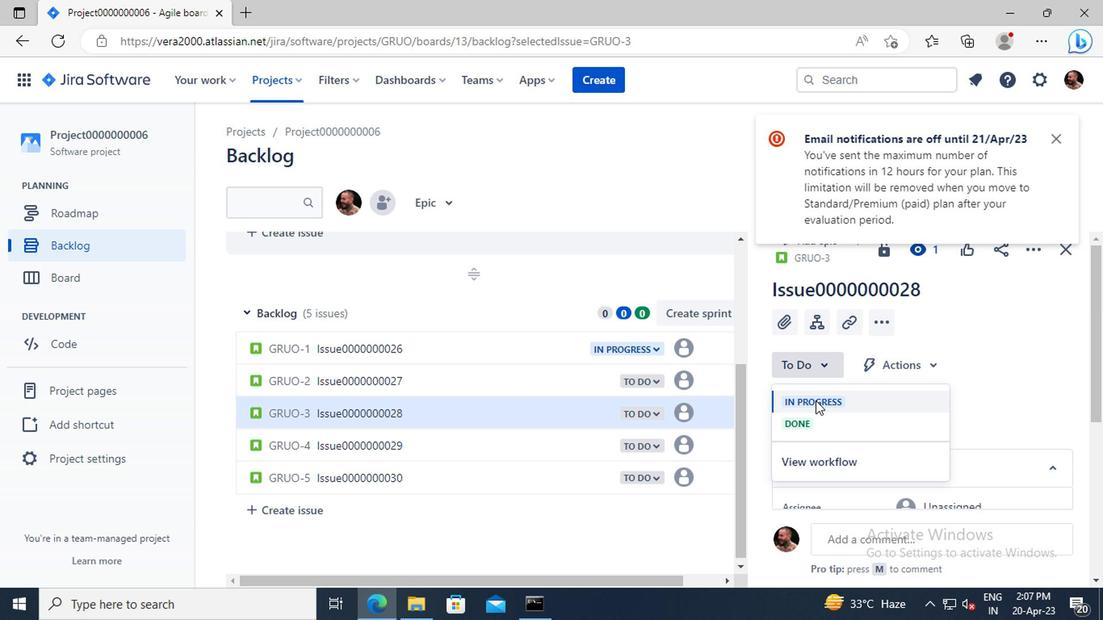 
Action: Mouse moved to (373, 479)
Screenshot: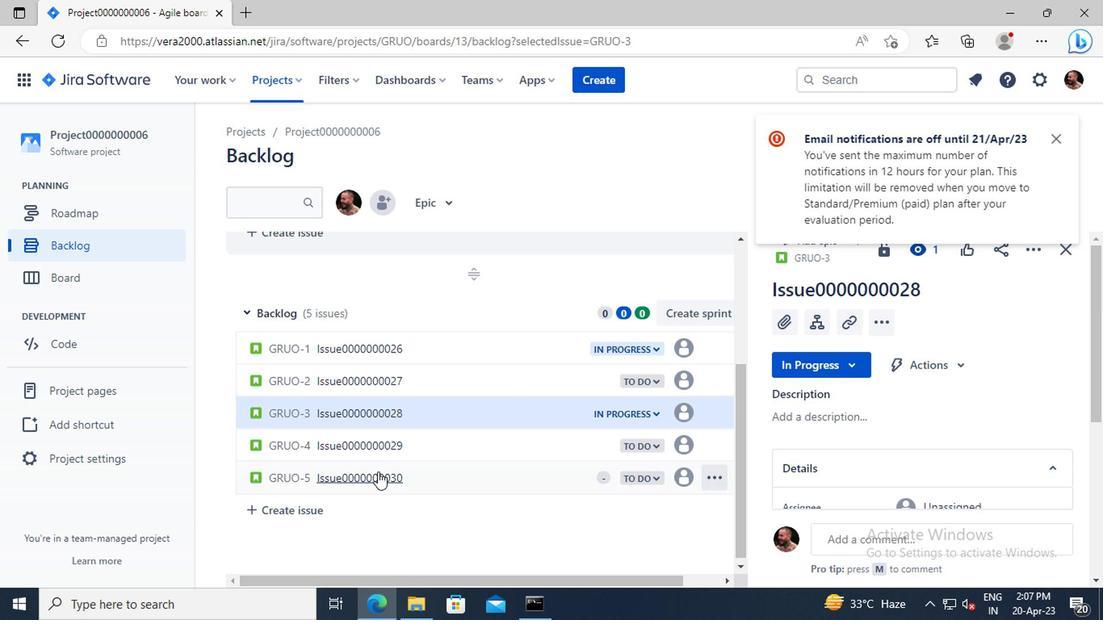 
Action: Mouse pressed left at (373, 479)
Screenshot: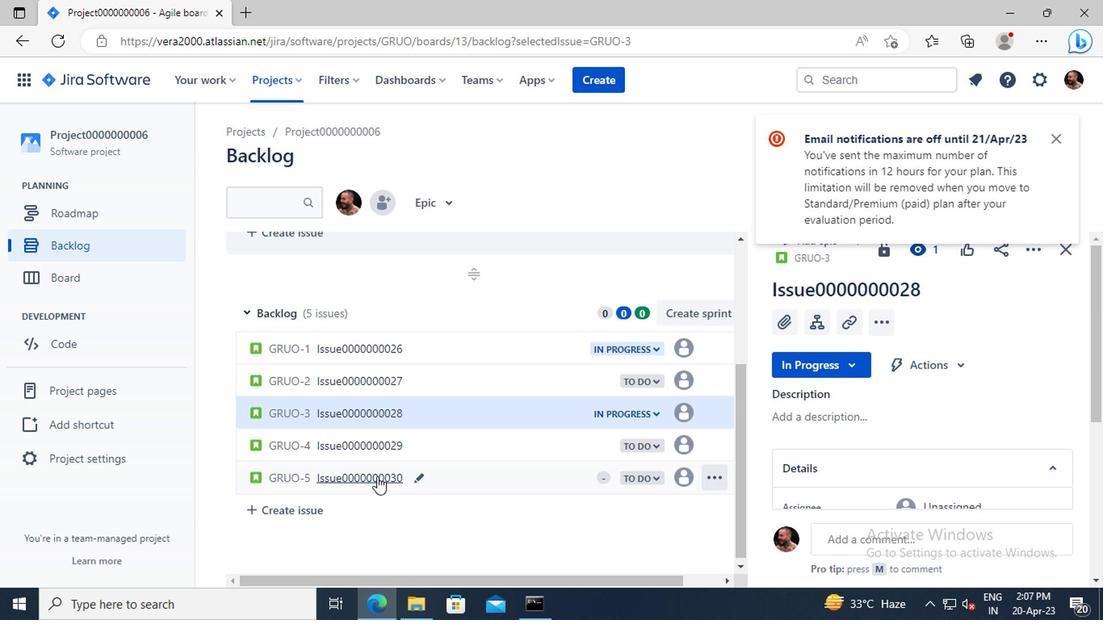 
Action: Mouse moved to (799, 366)
Screenshot: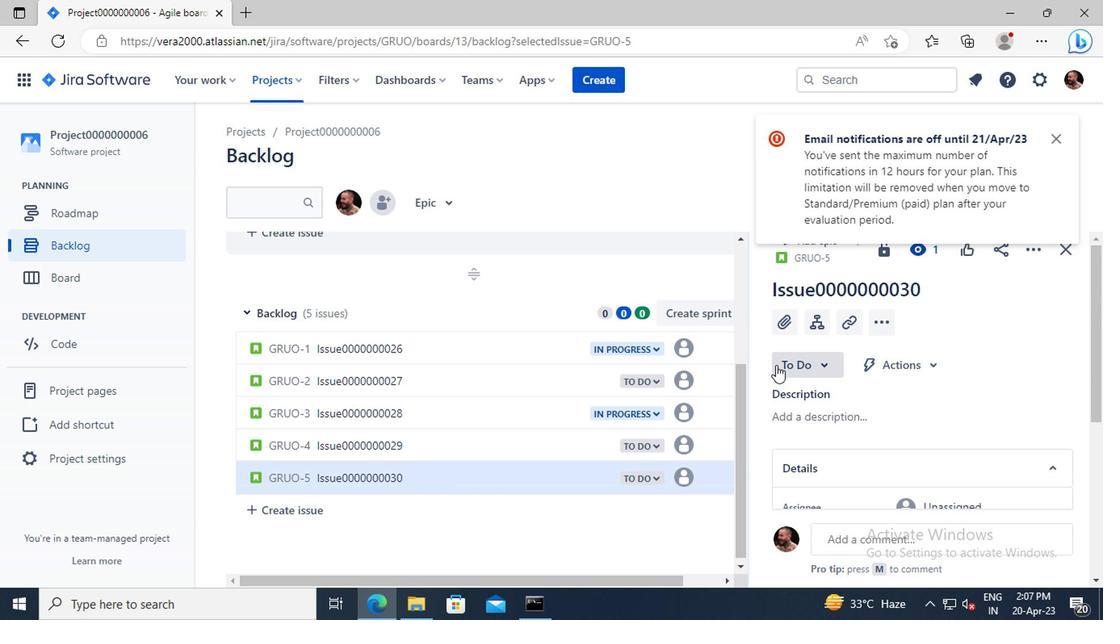 
Action: Mouse pressed left at (799, 366)
Screenshot: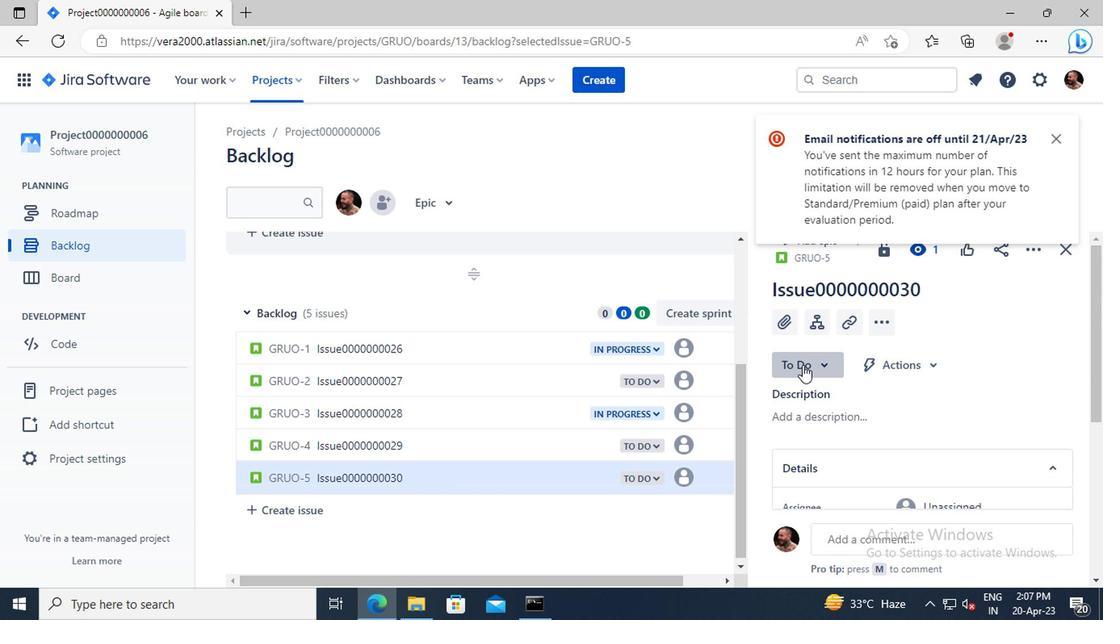 
Action: Mouse moved to (816, 402)
Screenshot: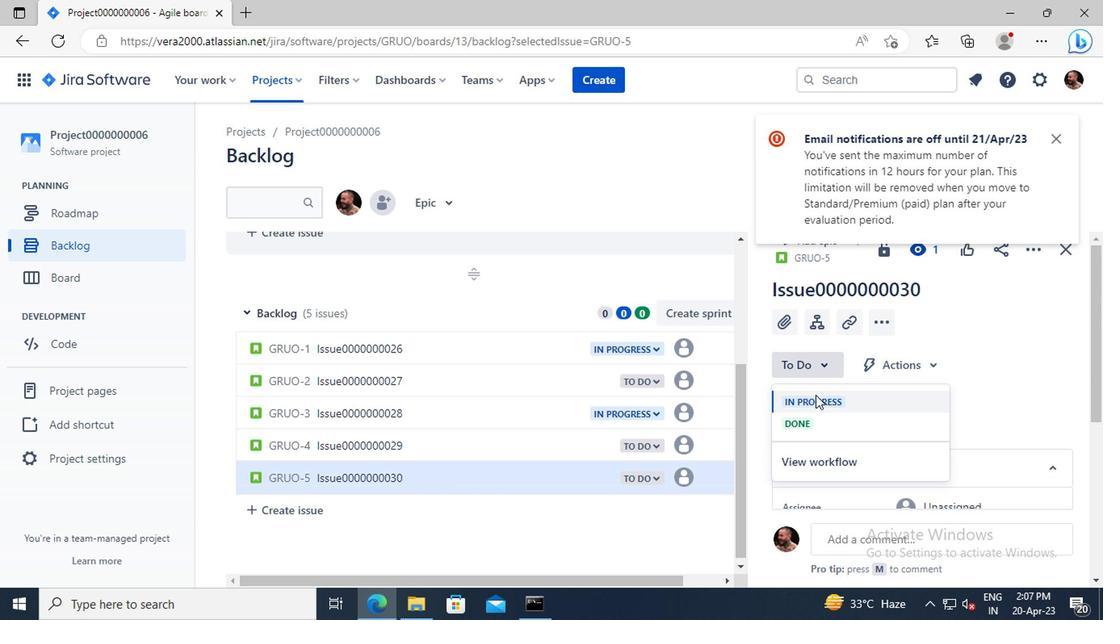 
Action: Mouse pressed left at (816, 402)
Screenshot: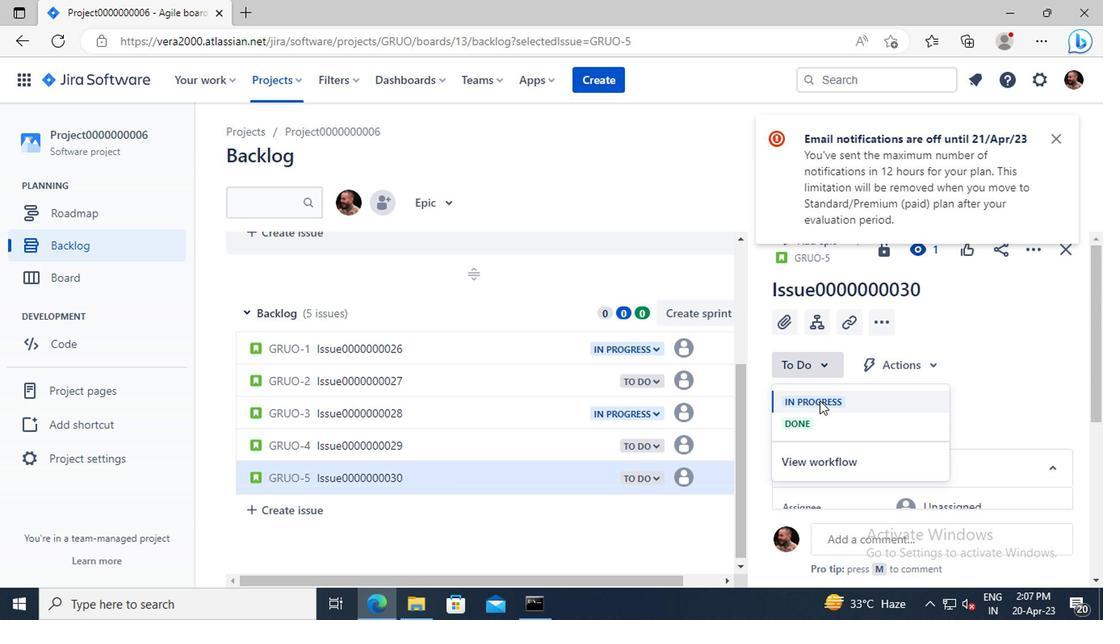 
